 Task: Look for space in Lahti, Finland from 10th July, 2023 to 15th July, 2023 for 7 adults in price range Rs.10000 to Rs.15000. Place can be entire place or shared room with 4 bedrooms having 7 beds and 4 bathrooms. Property type can be house, flat, guest house. Amenities needed are: wifi, TV, free parkinig on premises, gym, breakfast. Booking option can be shelf check-in. Required host language is .
Action: Mouse moved to (411, 95)
Screenshot: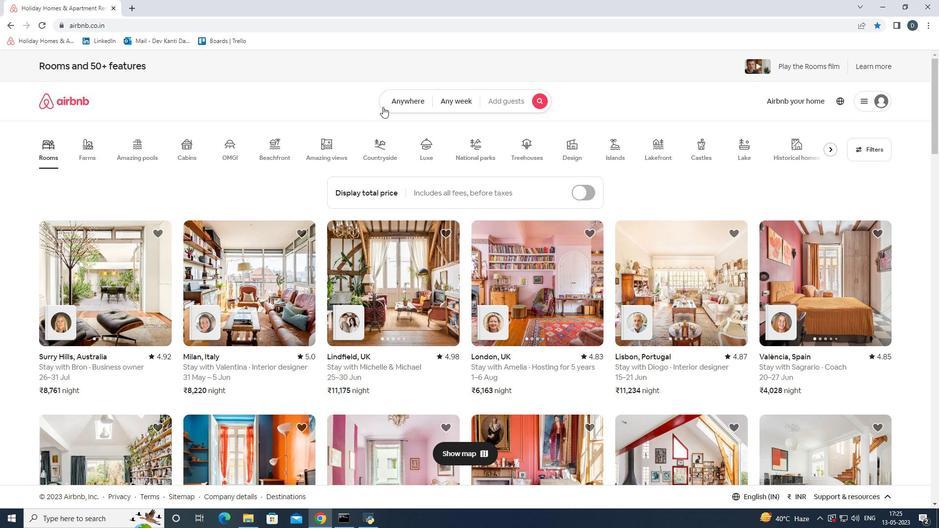 
Action: Mouse pressed left at (411, 95)
Screenshot: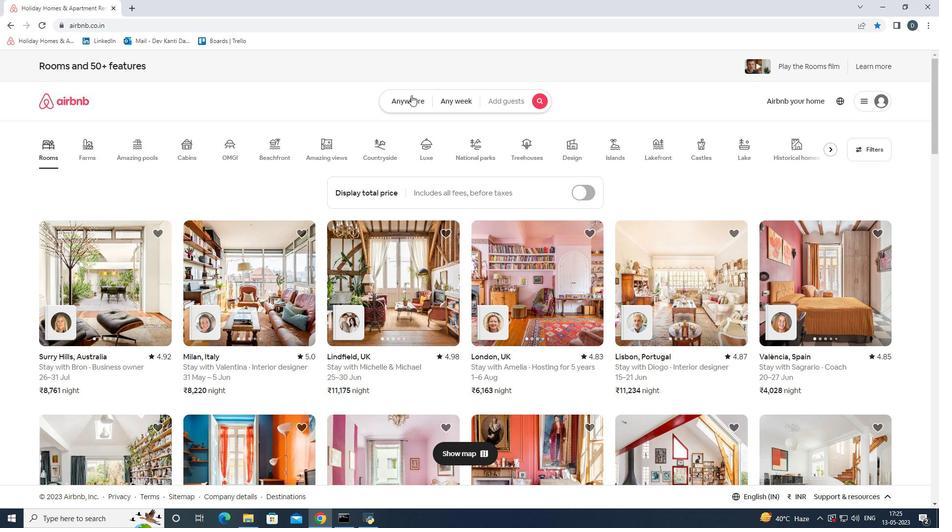 
Action: Mouse moved to (325, 138)
Screenshot: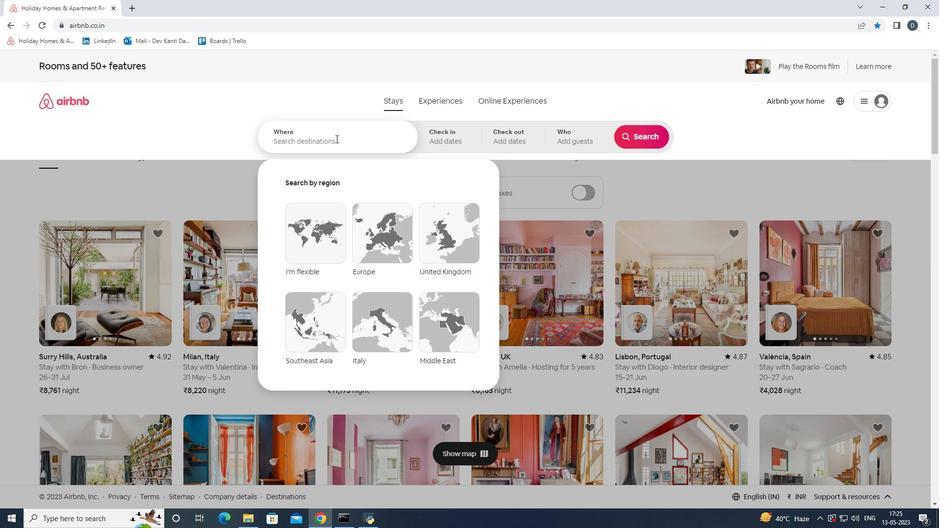 
Action: Mouse pressed left at (325, 138)
Screenshot: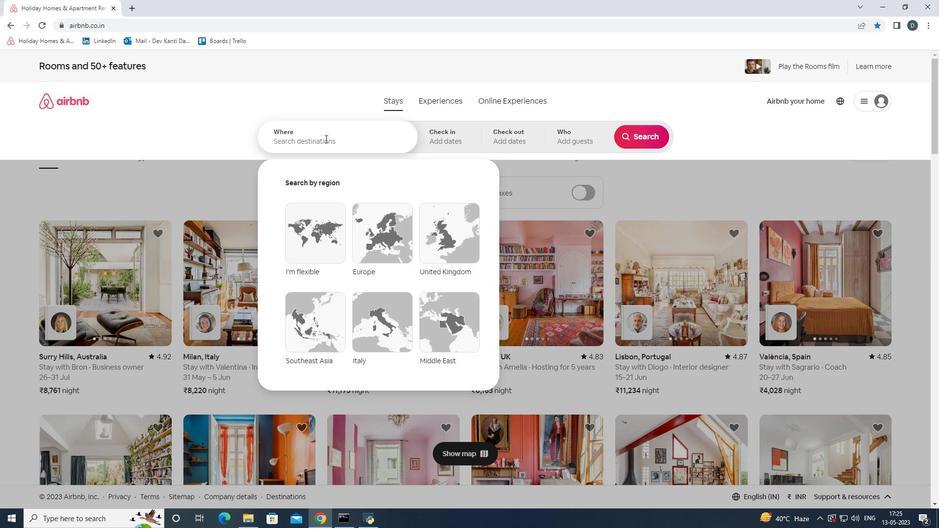 
Action: Key pressed <Key.shift><Key.shift>Lahti,<Key.shift><Key.shift><Key.shift><Key.shift><Key.shift><Key.shift><Key.shift><Key.shift><Key.shift><Key.shift><Key.shift><Key.shift><Key.shift><Key.shift><Key.shift><Key.shift><Key.shift><Key.shift><Key.shift><Key.shift><Key.shift><Key.shift><Key.shift><Key.shift><Key.shift><Key.shift><Key.shift><Key.shift><Key.shift><Key.shift><Key.shift><Key.shift><Key.shift><Key.shift><Key.shift><Key.shift><Key.shift><Key.shift><Key.shift><Key.shift><Key.shift><Key.shift><Key.shift>Fin
Screenshot: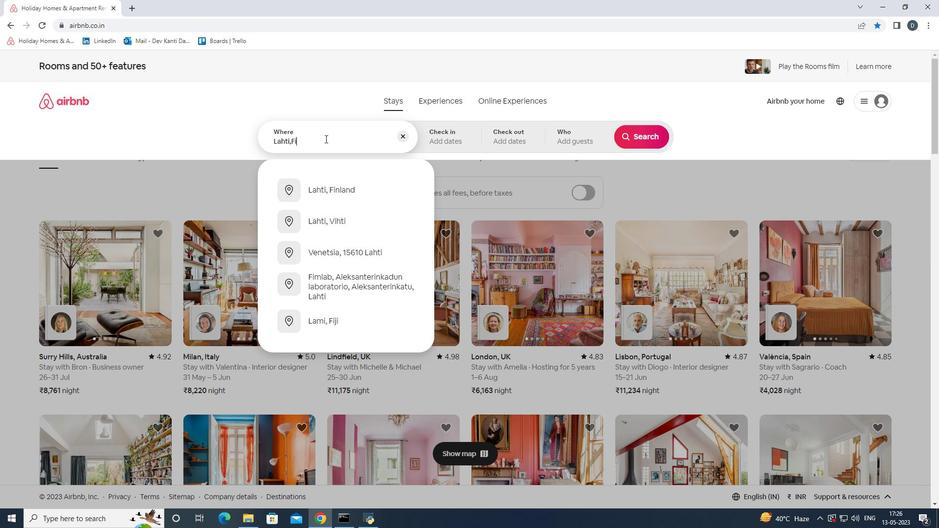 
Action: Mouse moved to (359, 197)
Screenshot: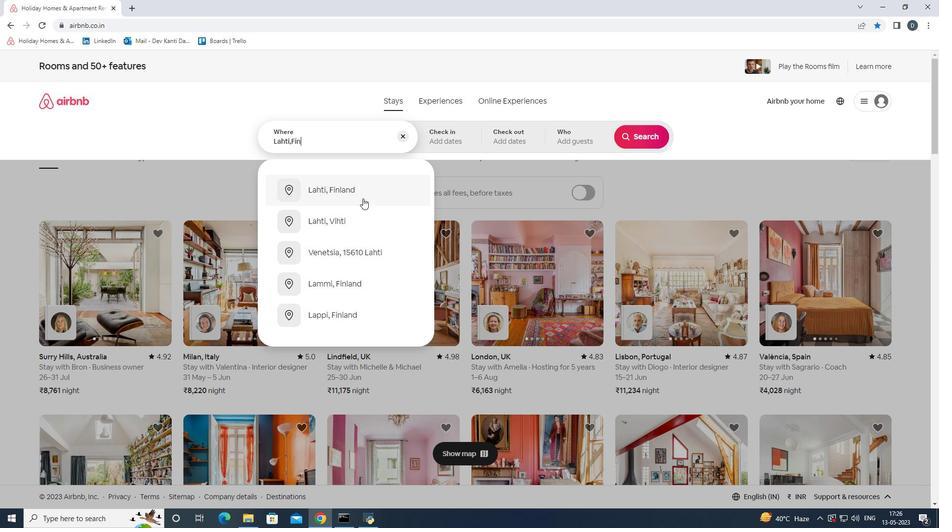 
Action: Mouse pressed left at (359, 197)
Screenshot: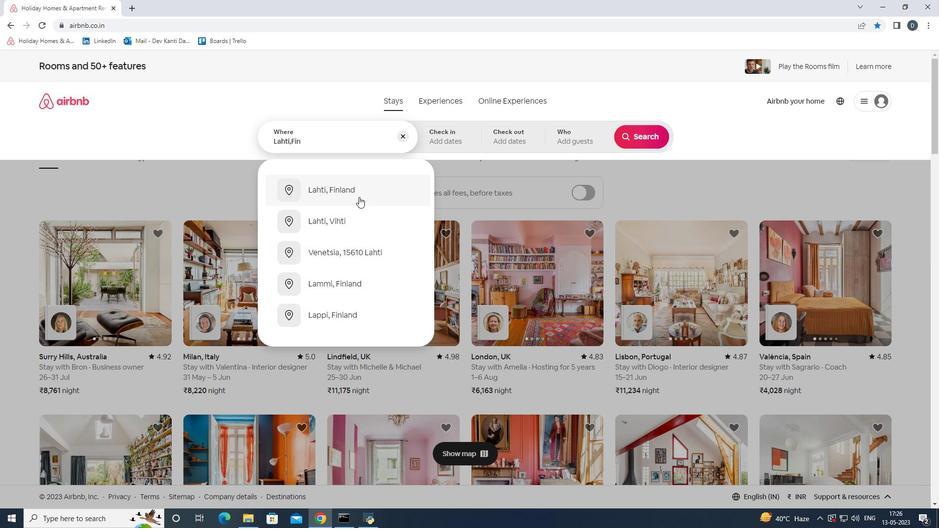 
Action: Mouse moved to (634, 217)
Screenshot: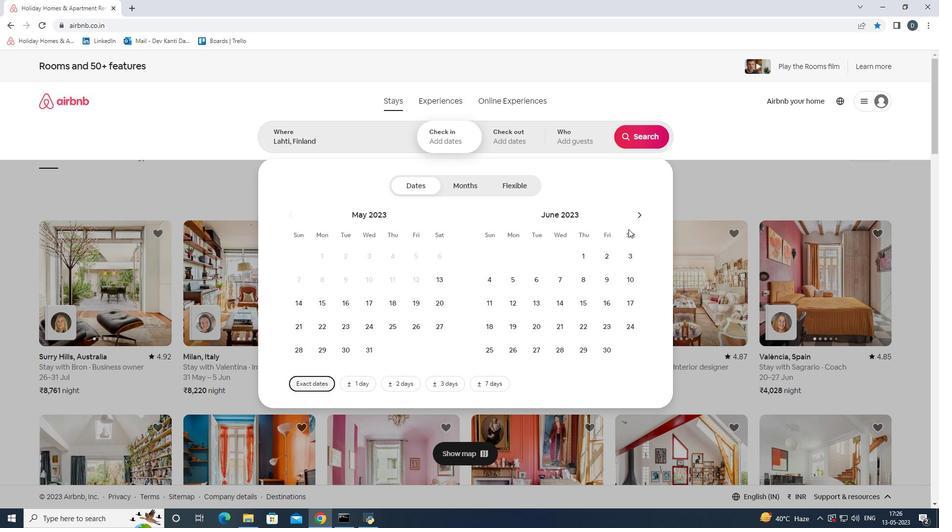 
Action: Mouse pressed left at (634, 217)
Screenshot: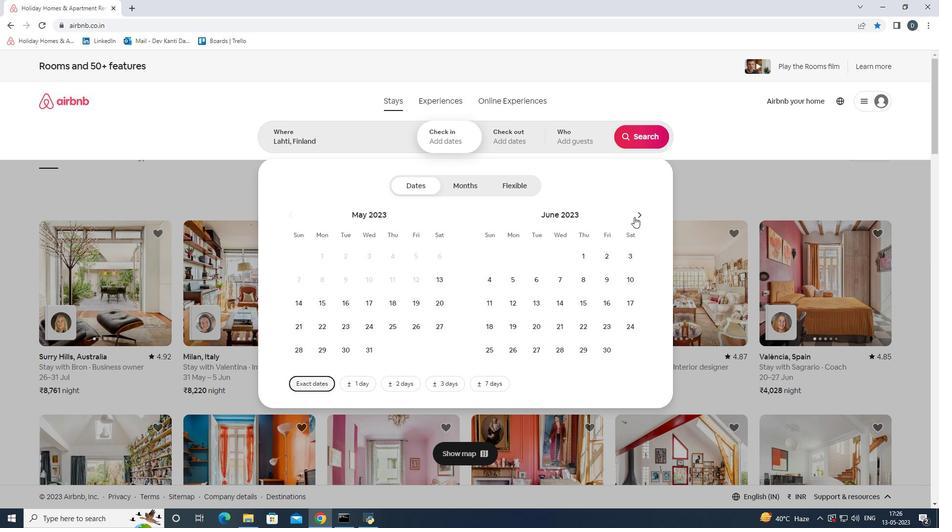 
Action: Mouse moved to (515, 300)
Screenshot: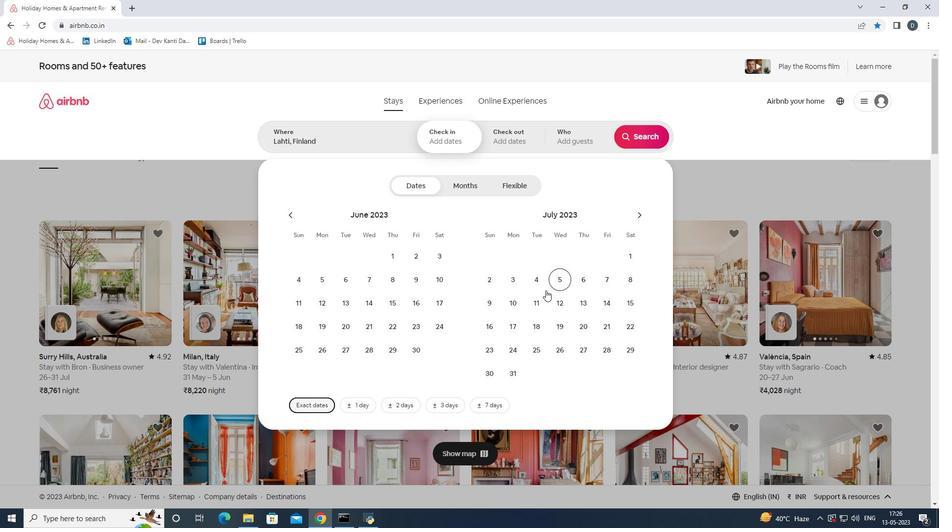 
Action: Mouse pressed left at (515, 300)
Screenshot: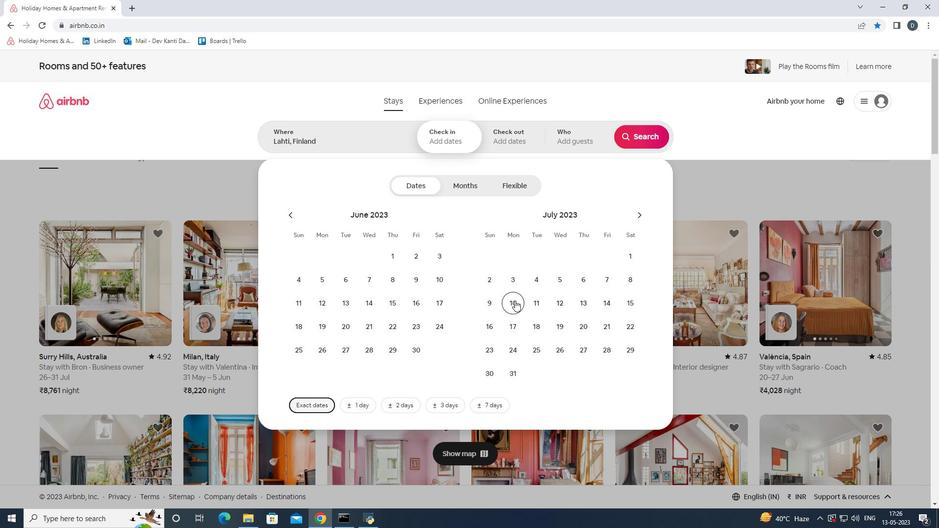 
Action: Mouse moved to (634, 301)
Screenshot: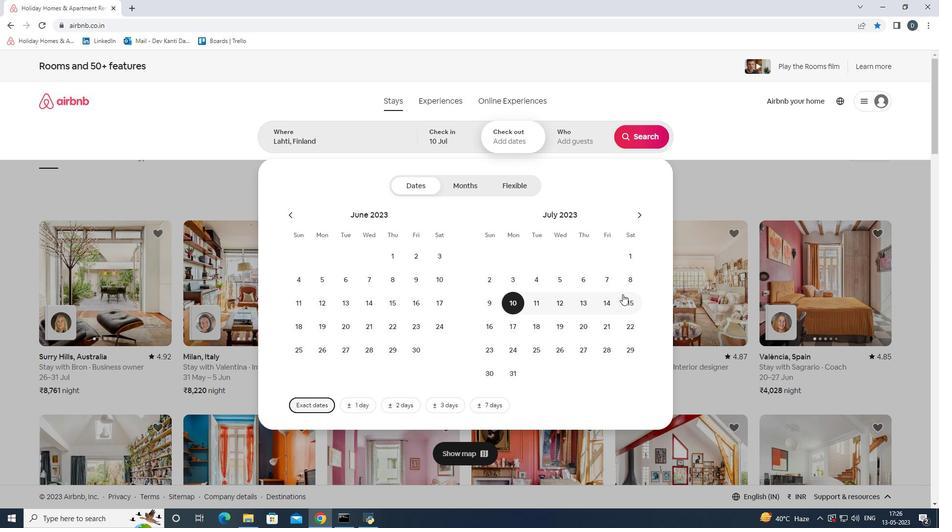 
Action: Mouse pressed left at (634, 301)
Screenshot: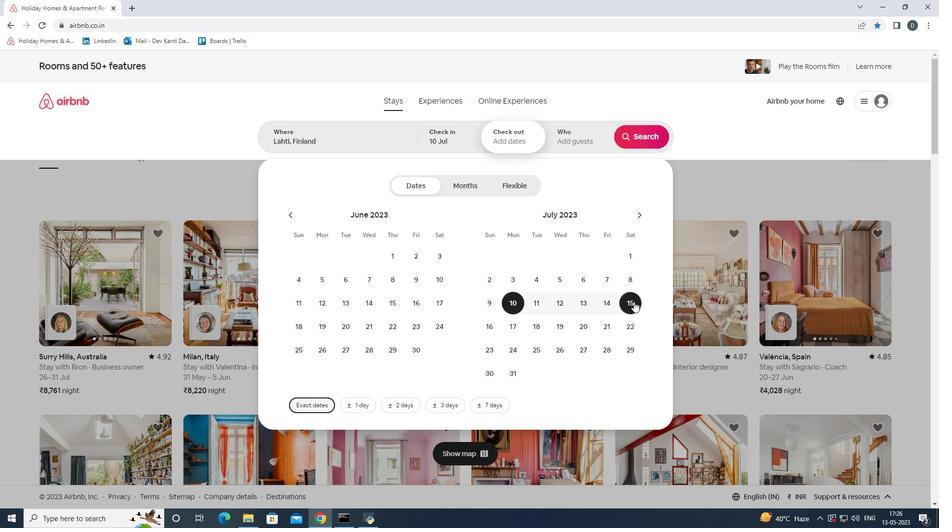 
Action: Mouse moved to (582, 141)
Screenshot: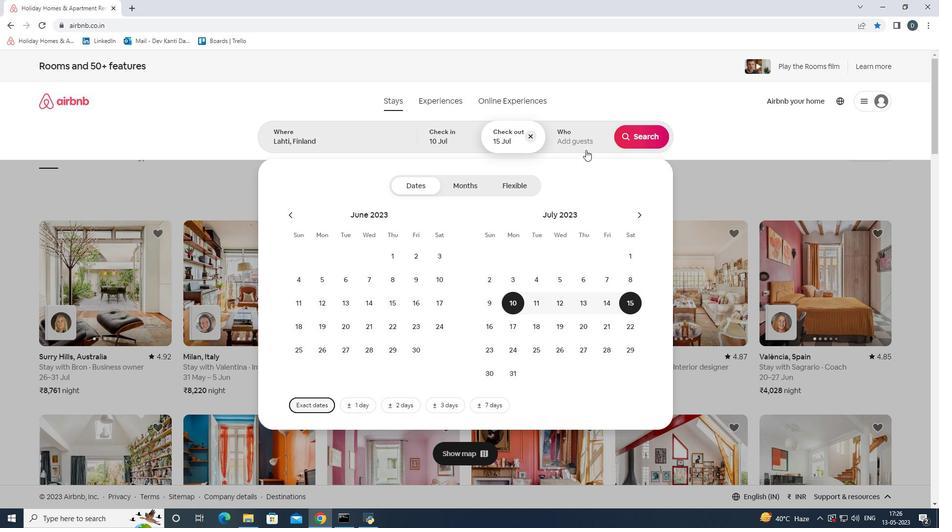 
Action: Mouse pressed left at (582, 141)
Screenshot: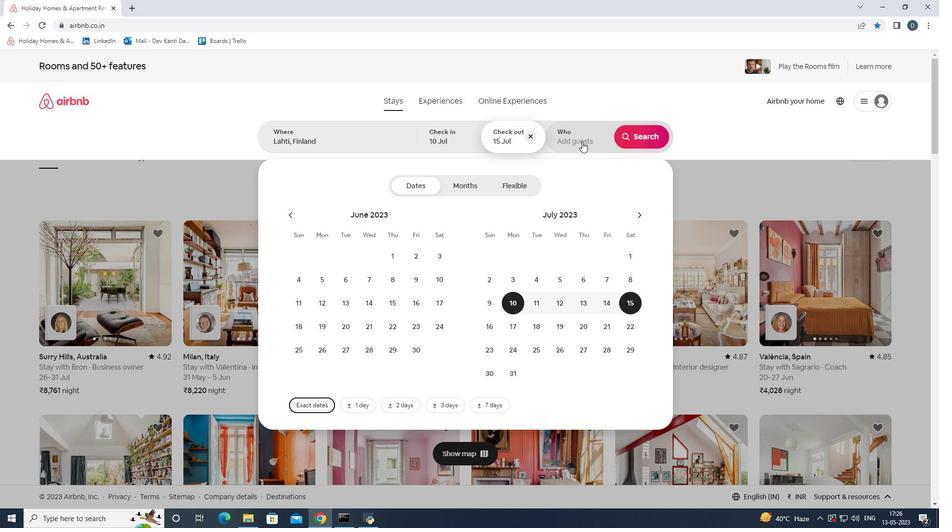 
Action: Mouse moved to (648, 191)
Screenshot: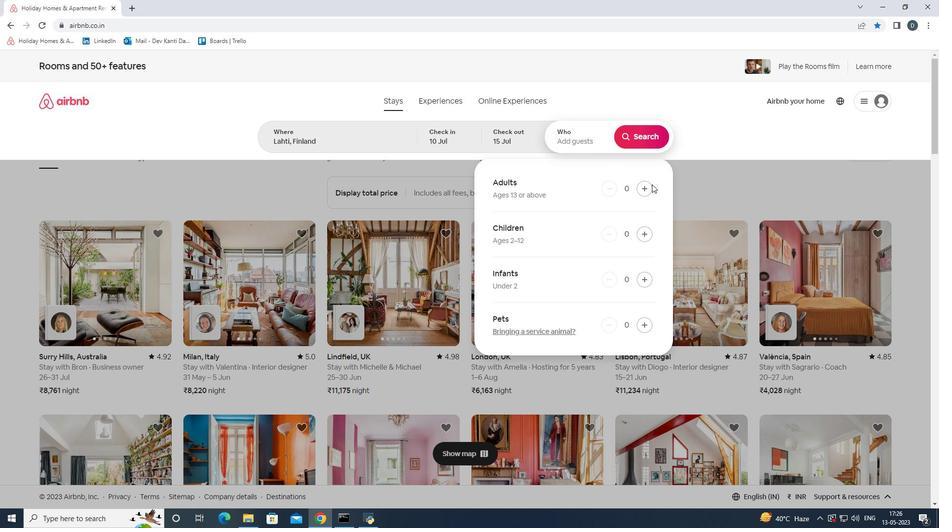 
Action: Mouse pressed left at (648, 191)
Screenshot: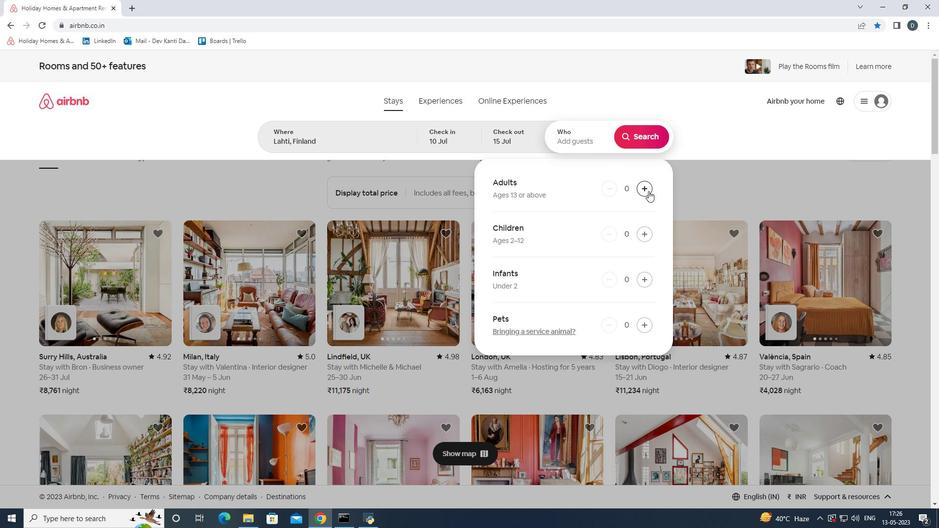
Action: Mouse pressed left at (648, 191)
Screenshot: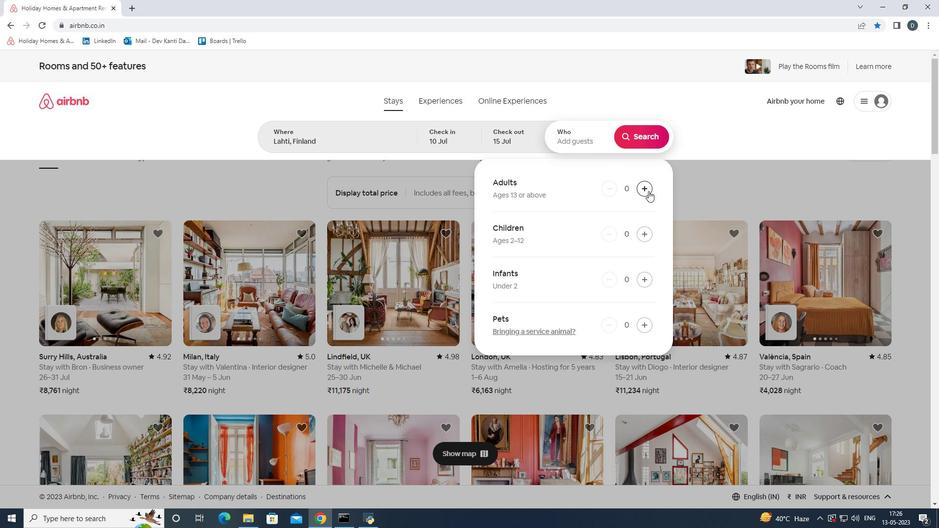 
Action: Mouse pressed left at (648, 191)
Screenshot: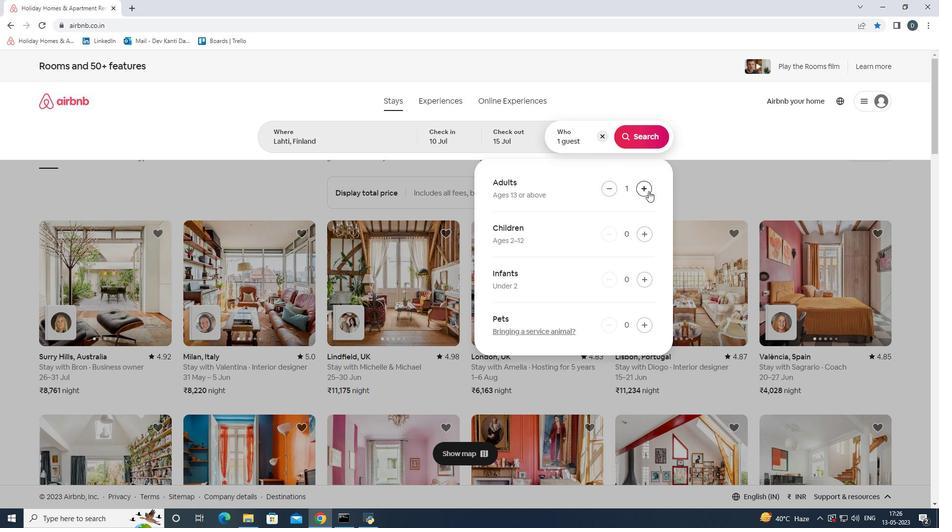 
Action: Mouse pressed left at (648, 191)
Screenshot: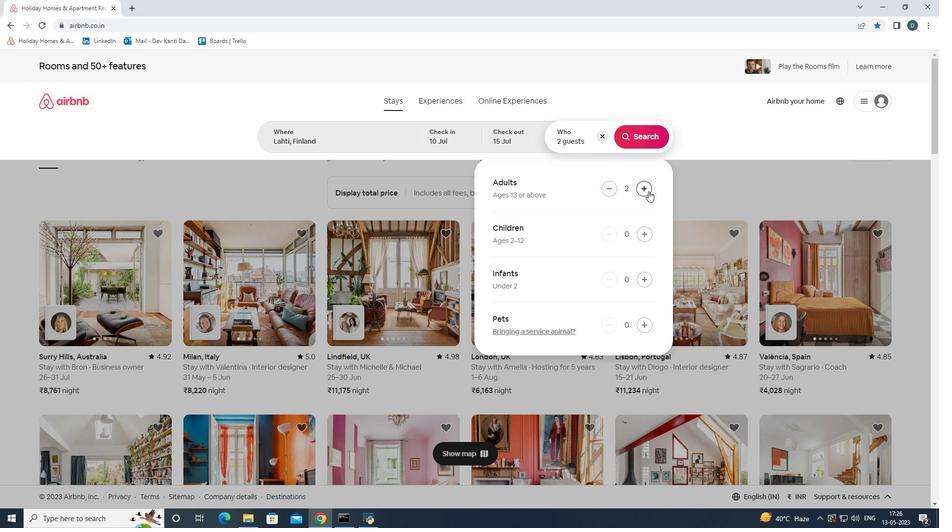 
Action: Mouse pressed left at (648, 191)
Screenshot: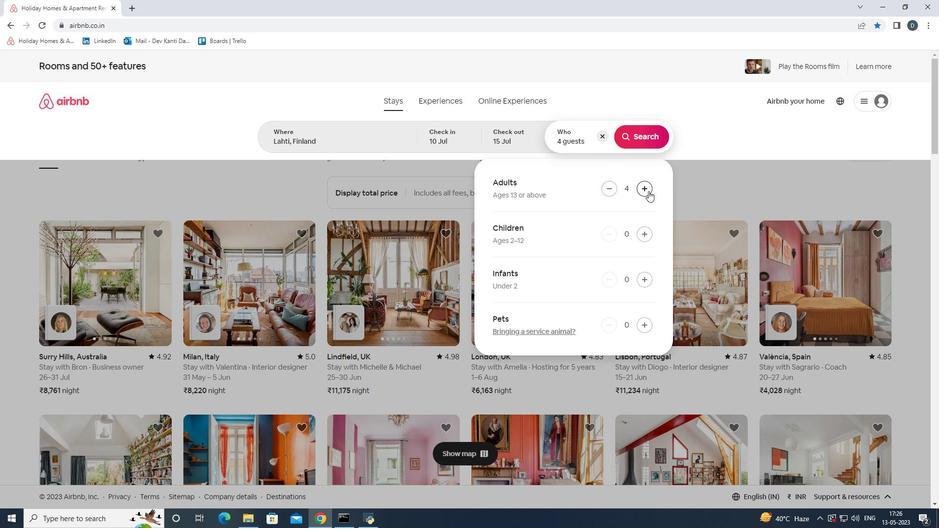 
Action: Mouse pressed left at (648, 191)
Screenshot: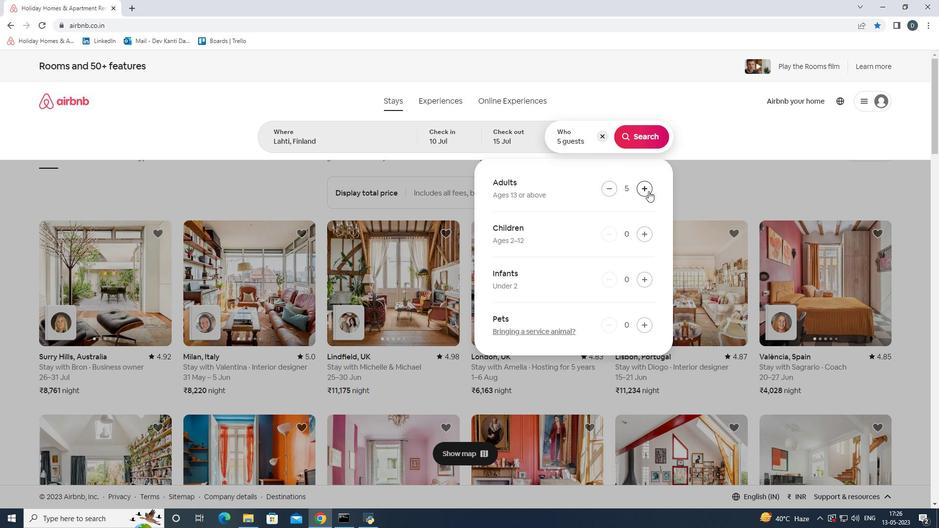 
Action: Mouse pressed left at (648, 191)
Screenshot: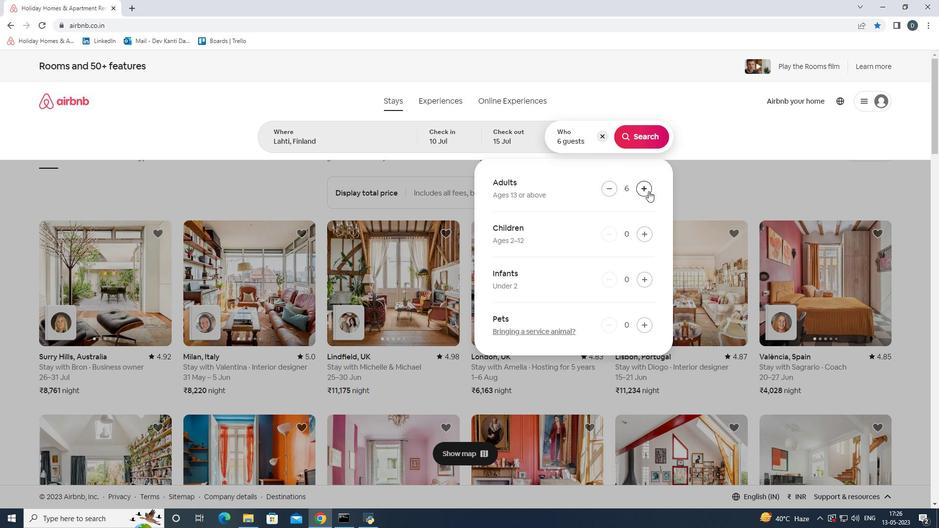 
Action: Mouse moved to (637, 137)
Screenshot: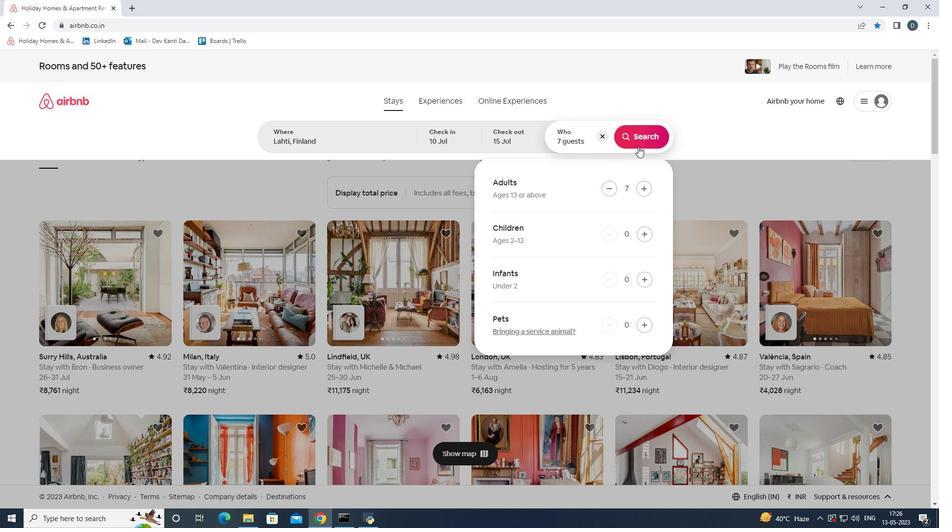 
Action: Mouse pressed left at (637, 137)
Screenshot: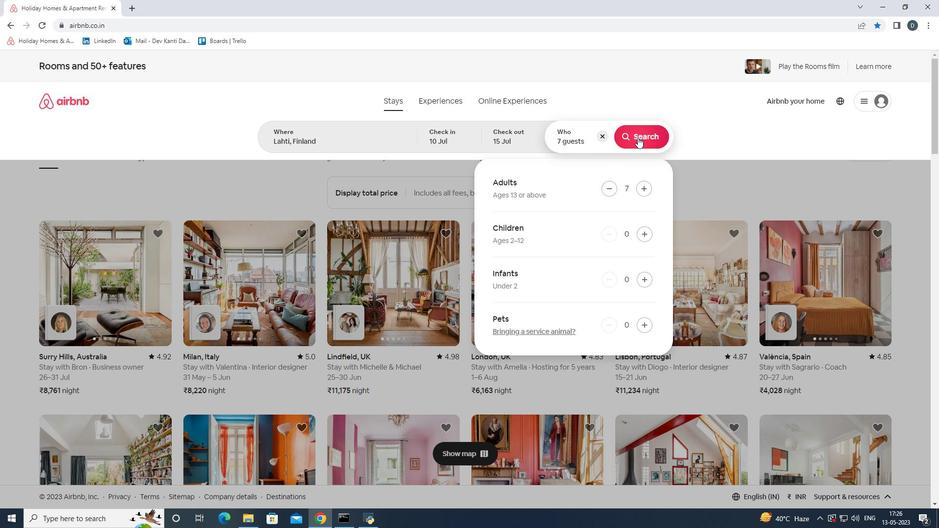 
Action: Mouse moved to (884, 112)
Screenshot: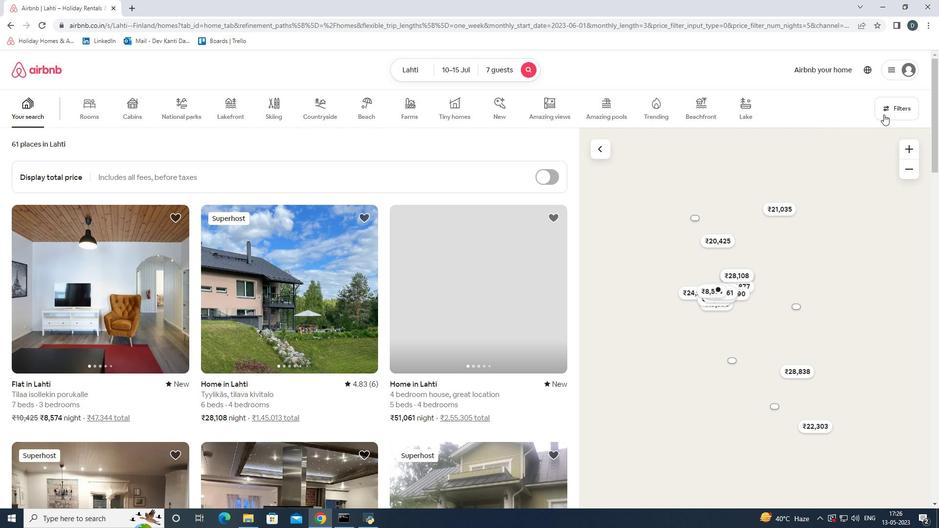
Action: Mouse pressed left at (884, 112)
Screenshot: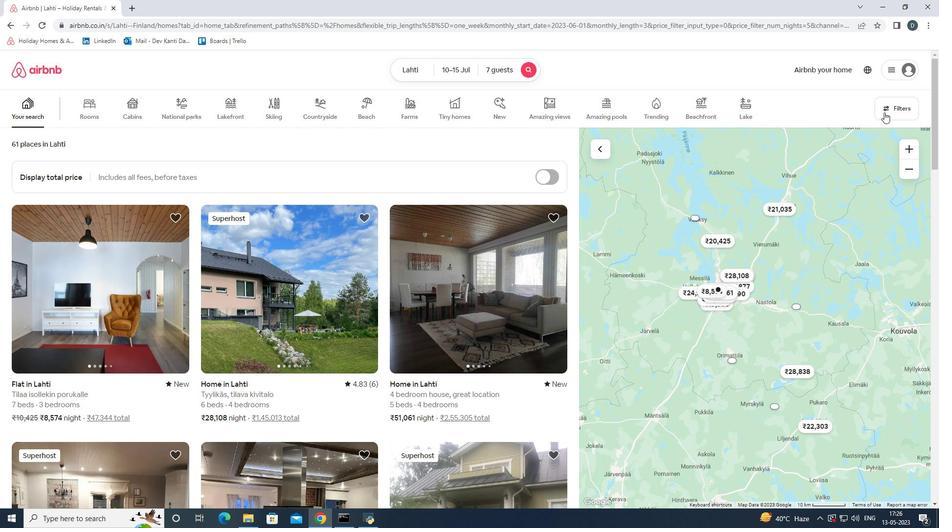 
Action: Mouse moved to (342, 235)
Screenshot: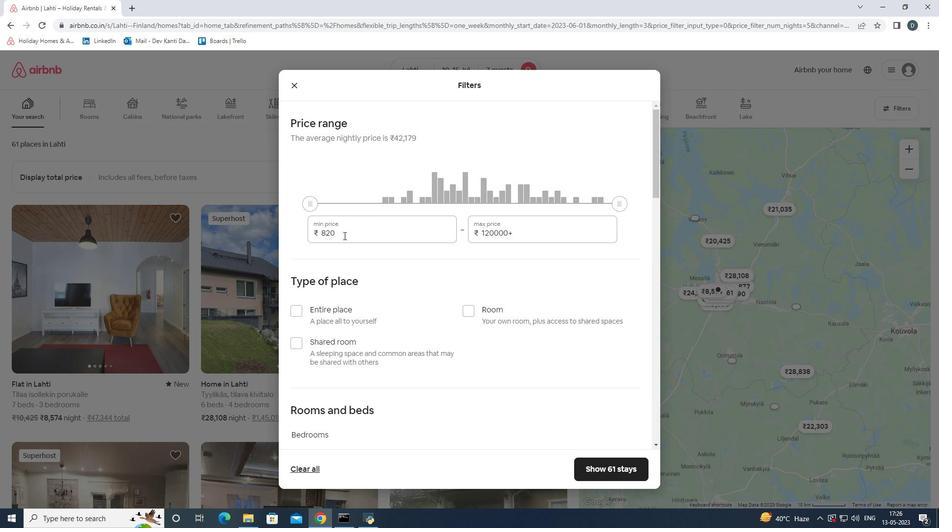
Action: Mouse pressed left at (342, 235)
Screenshot: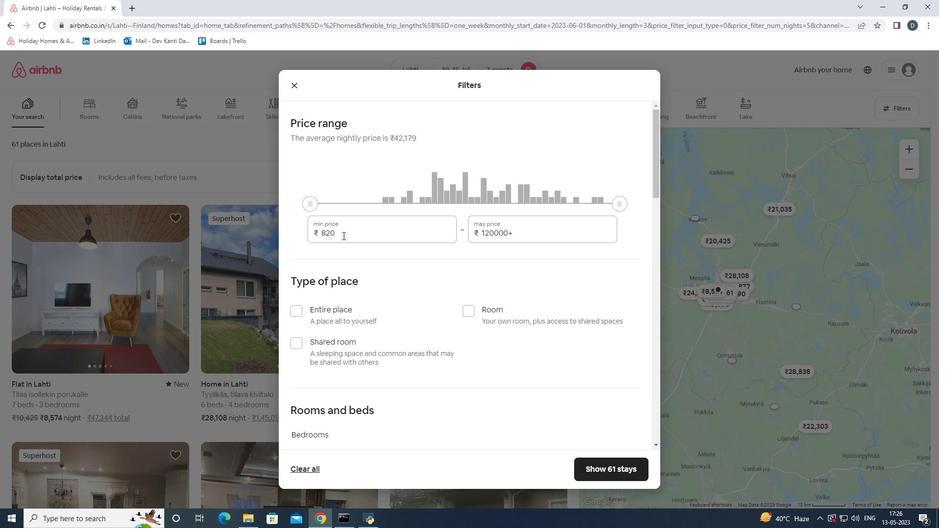 
Action: Mouse moved to (301, 231)
Screenshot: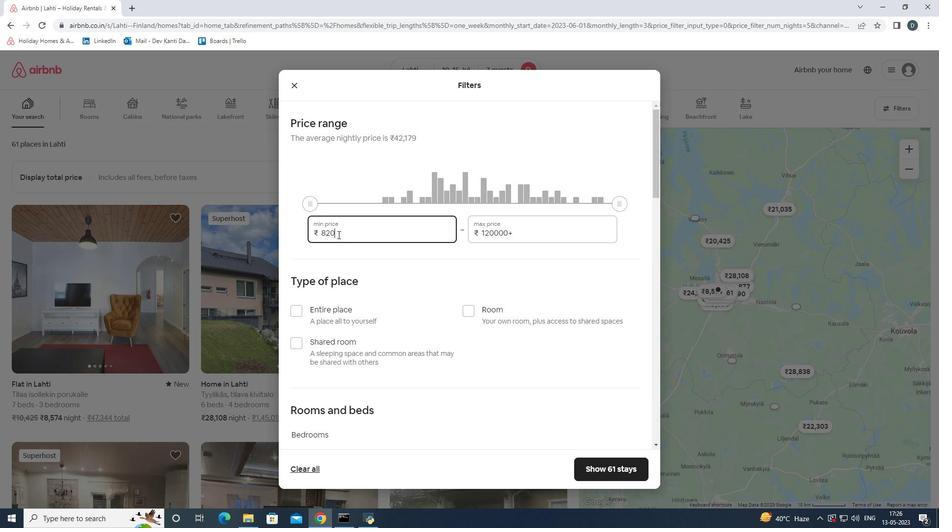 
Action: Key pressed 10000
Screenshot: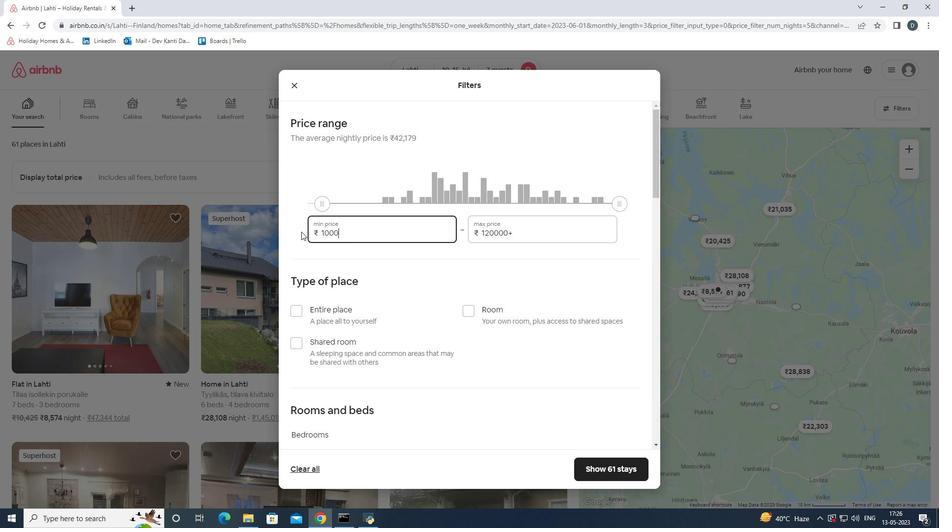 
Action: Mouse moved to (519, 235)
Screenshot: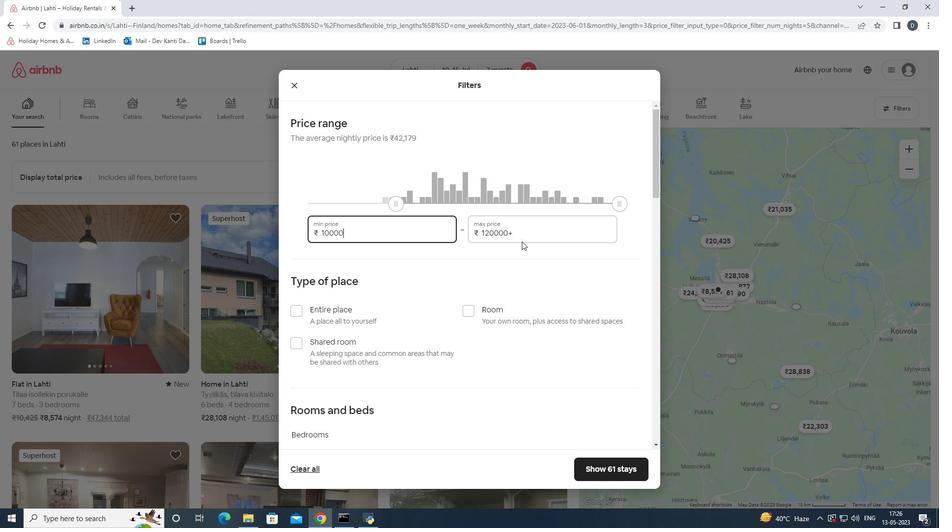 
Action: Mouse pressed left at (519, 235)
Screenshot: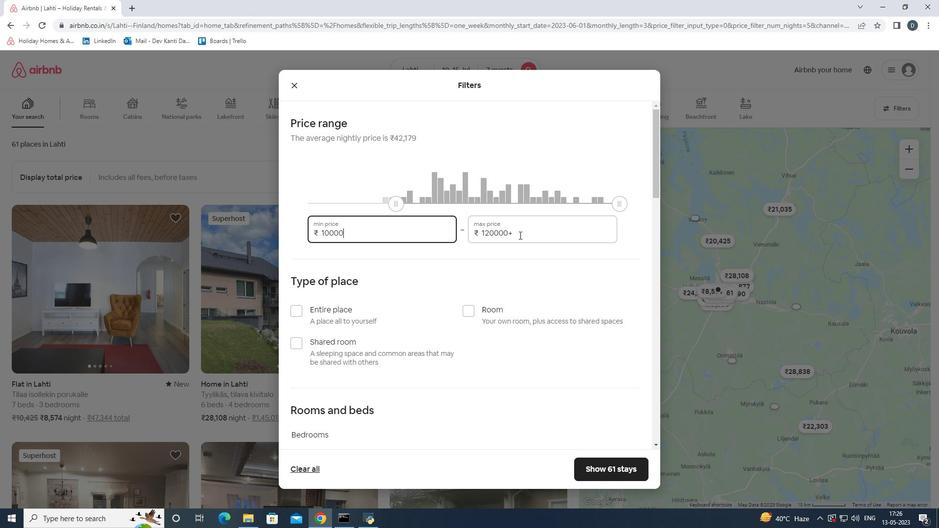 
Action: Mouse moved to (442, 231)
Screenshot: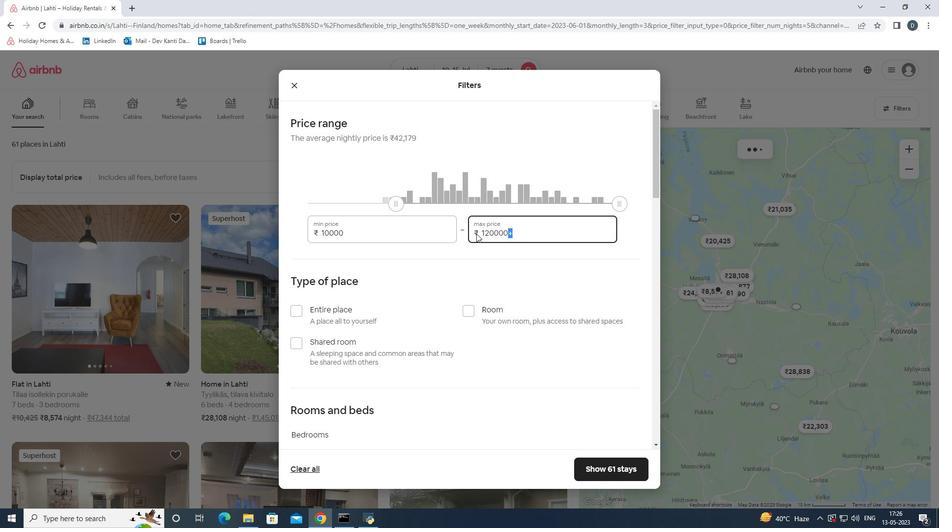 
Action: Key pressed 15000
Screenshot: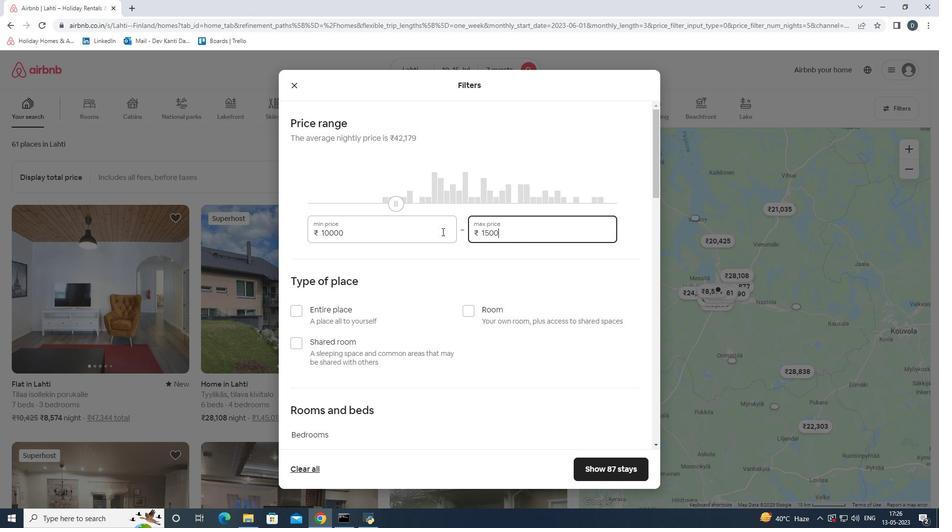 
Action: Mouse scrolled (442, 231) with delta (0, 0)
Screenshot: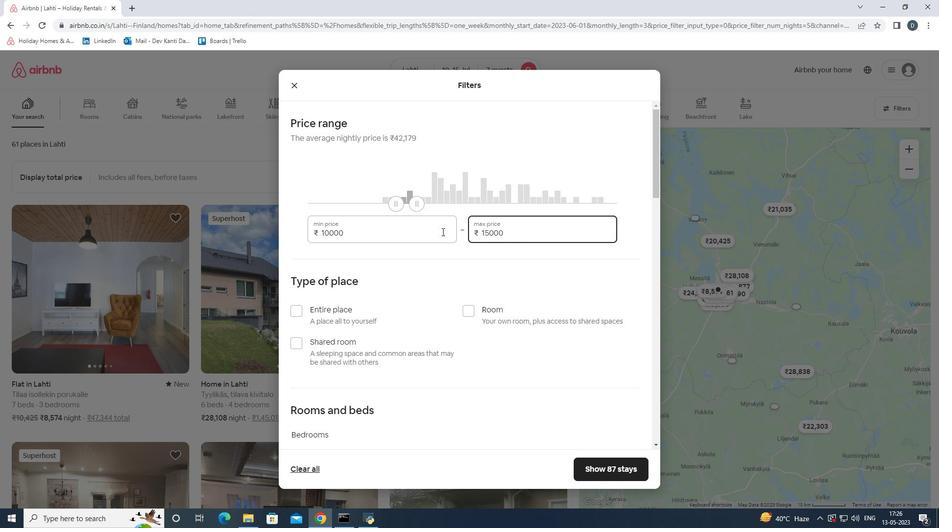 
Action: Mouse scrolled (442, 231) with delta (0, 0)
Screenshot: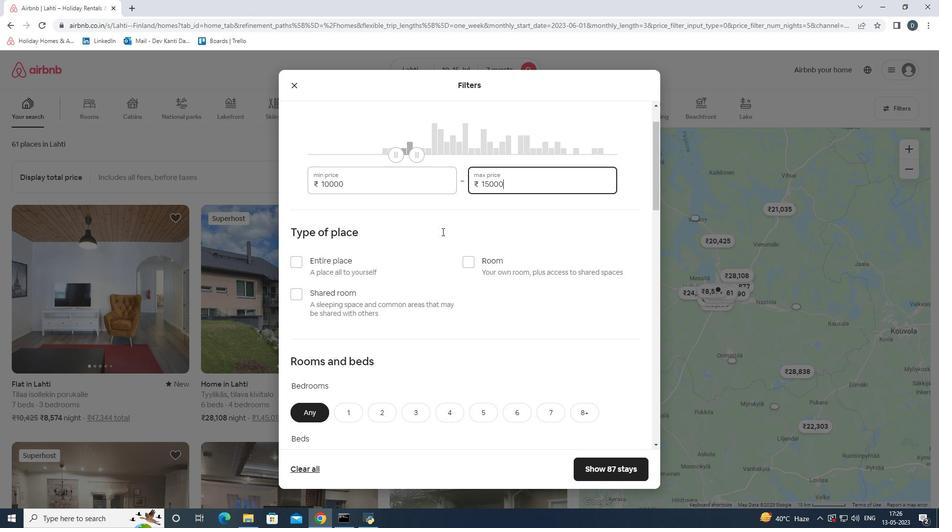
Action: Mouse moved to (295, 212)
Screenshot: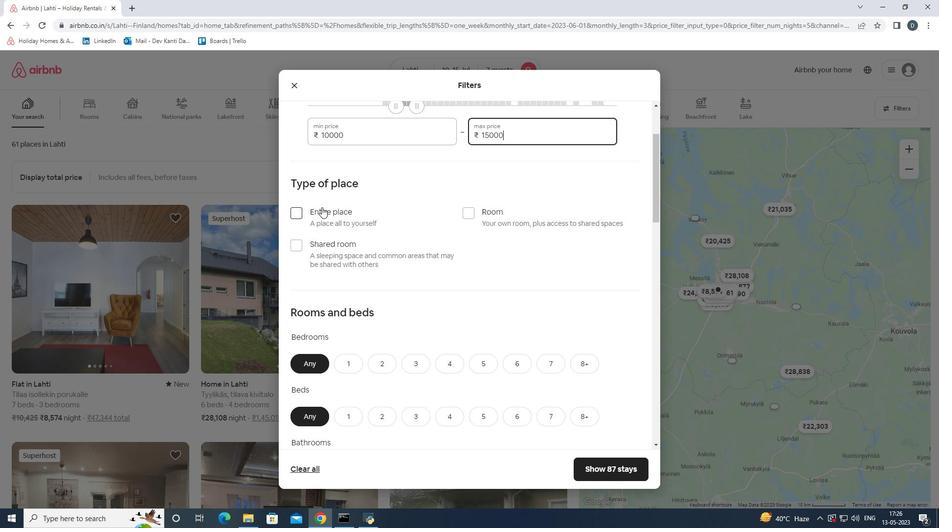 
Action: Mouse pressed left at (295, 212)
Screenshot: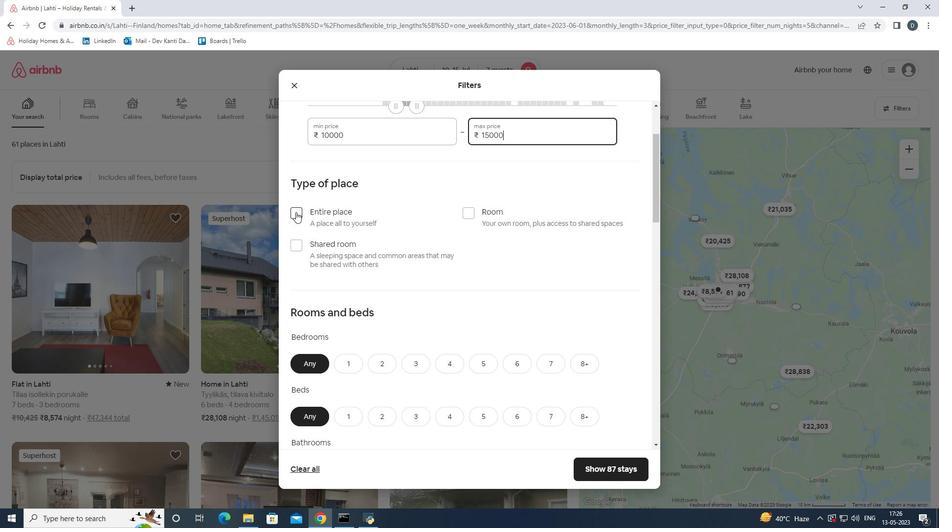 
Action: Mouse moved to (402, 218)
Screenshot: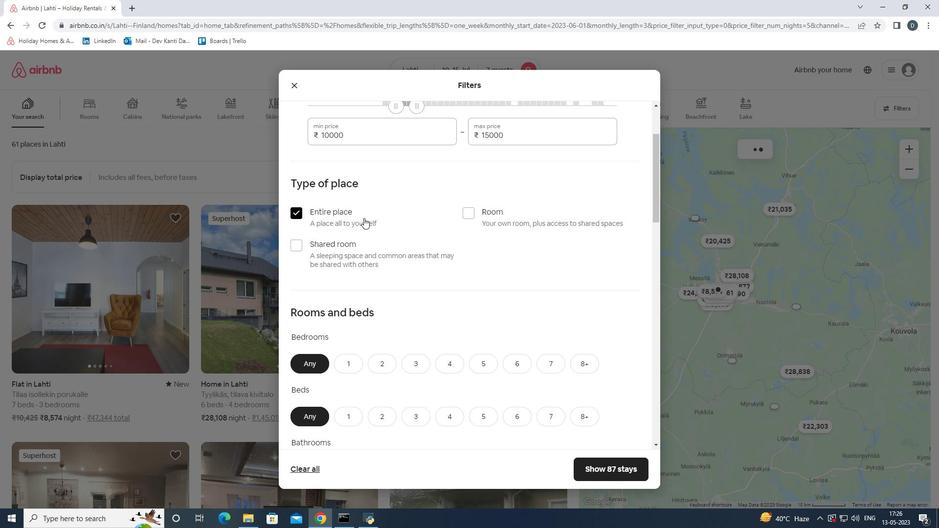 
Action: Mouse scrolled (402, 218) with delta (0, 0)
Screenshot: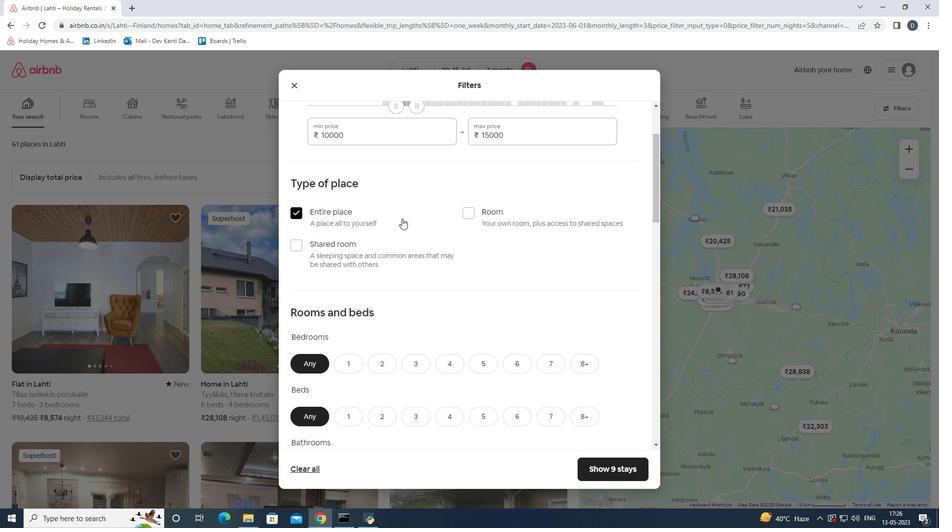 
Action: Mouse scrolled (402, 218) with delta (0, 0)
Screenshot: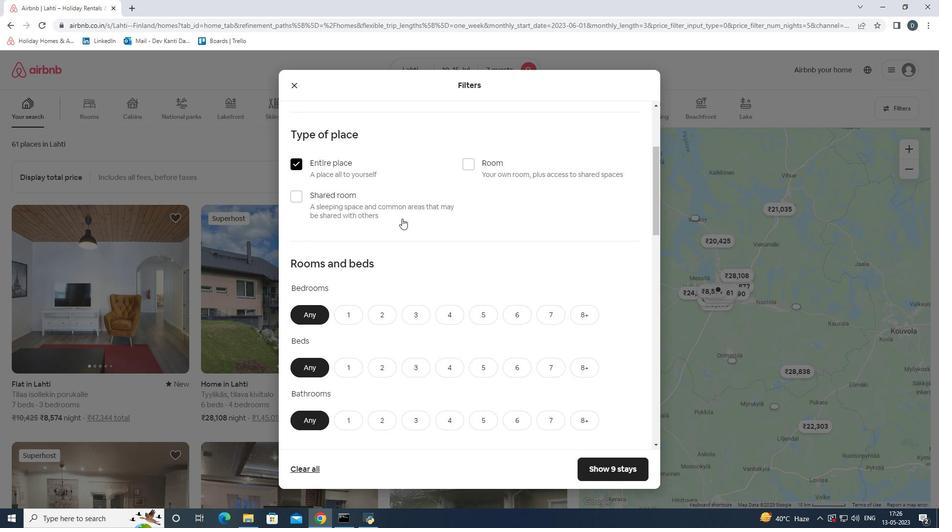 
Action: Mouse scrolled (402, 218) with delta (0, 0)
Screenshot: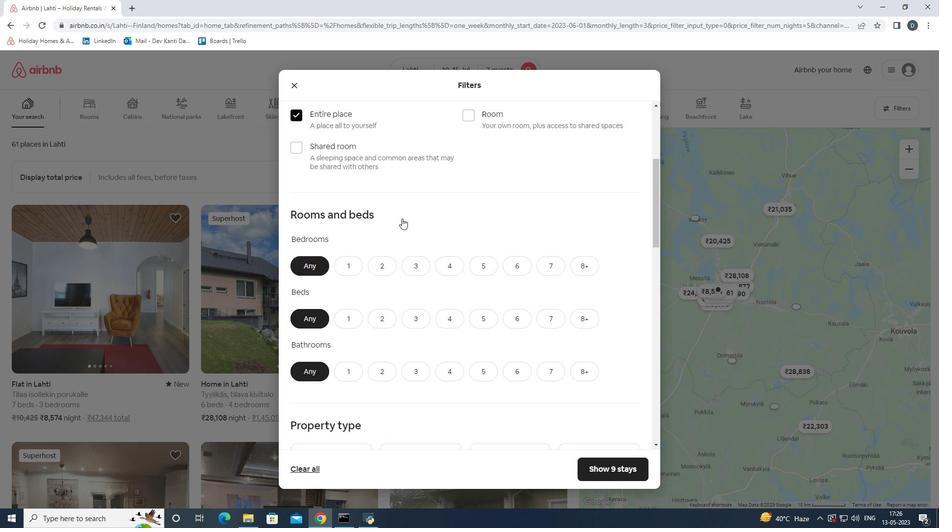 
Action: Mouse moved to (450, 213)
Screenshot: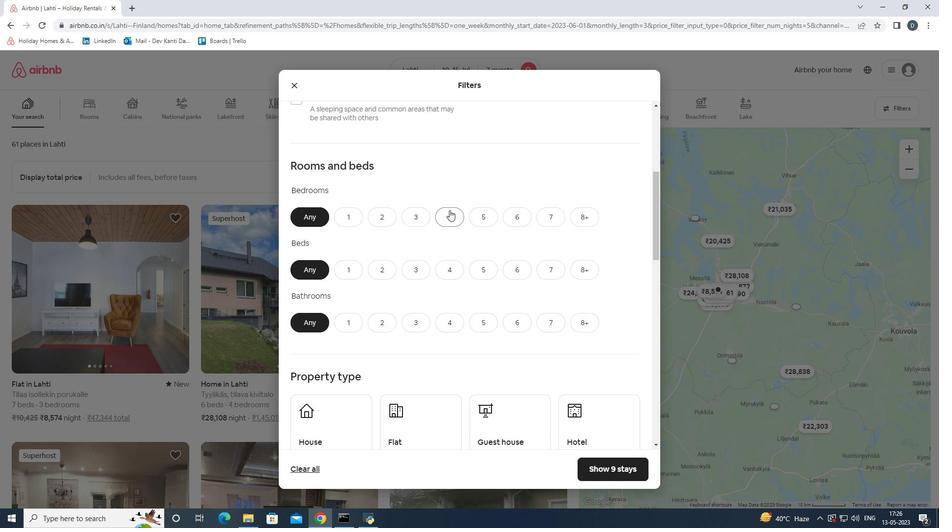 
Action: Mouse pressed left at (450, 213)
Screenshot: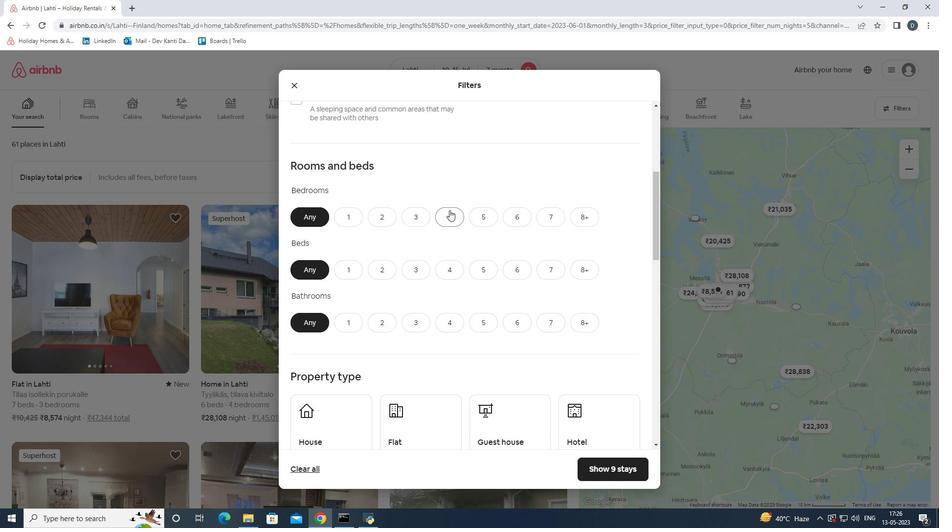 
Action: Mouse moved to (545, 270)
Screenshot: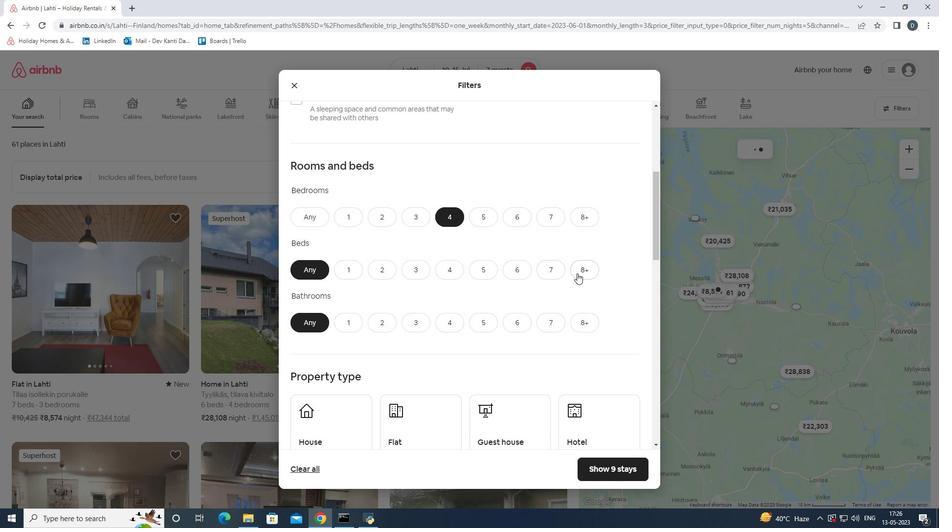 
Action: Mouse pressed left at (545, 270)
Screenshot: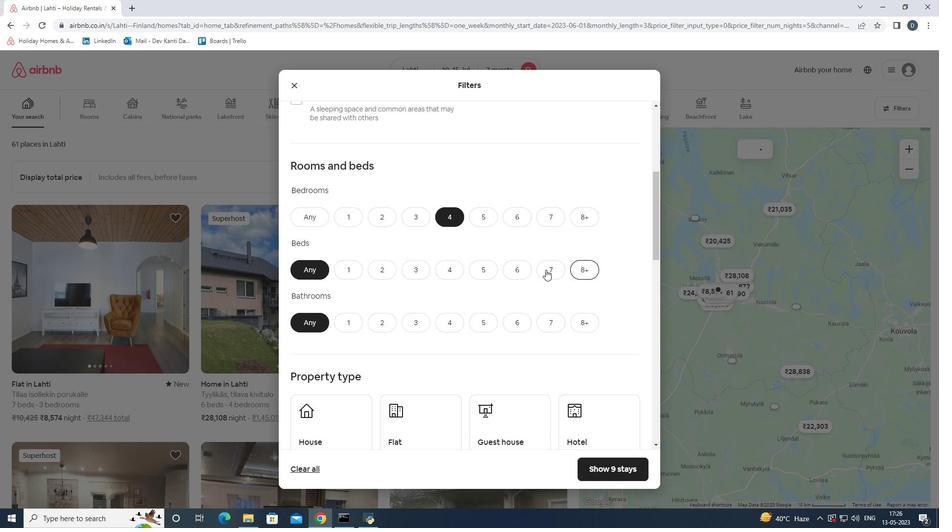 
Action: Mouse moved to (451, 325)
Screenshot: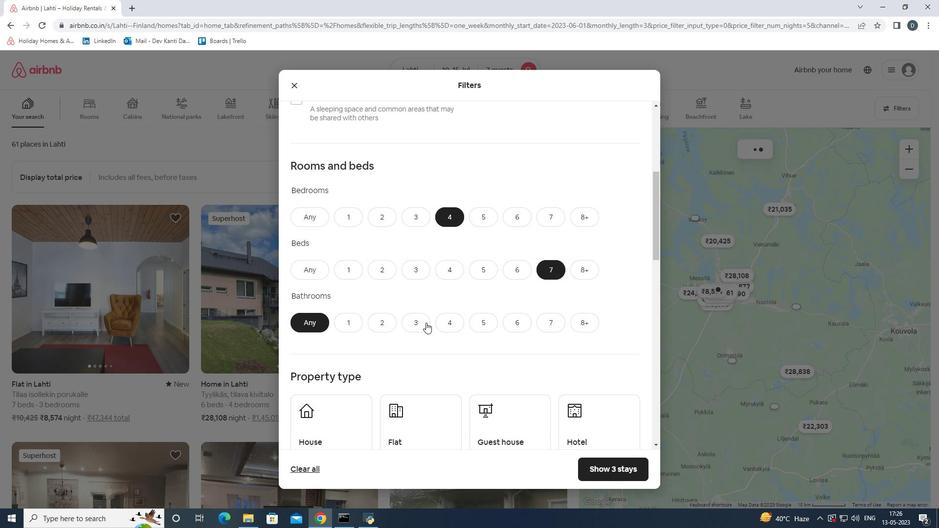 
Action: Mouse pressed left at (451, 325)
Screenshot: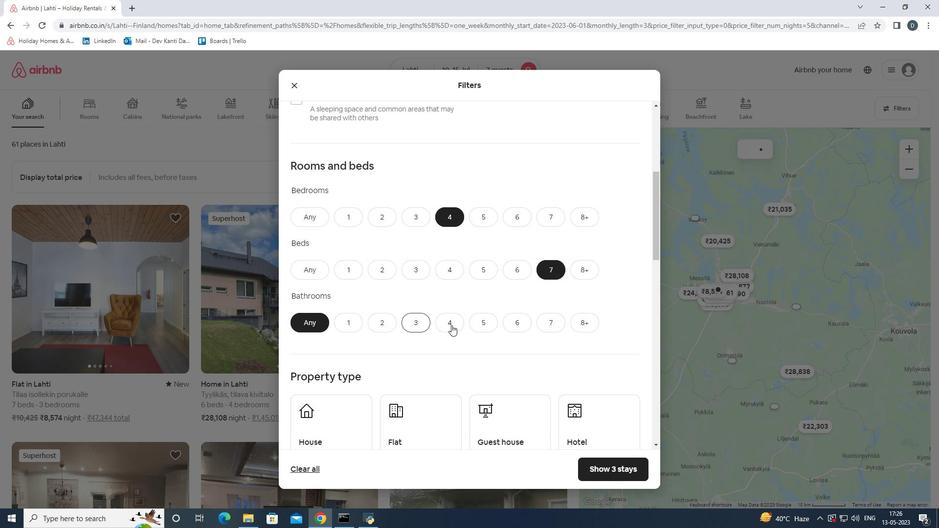 
Action: Mouse scrolled (451, 324) with delta (0, 0)
Screenshot: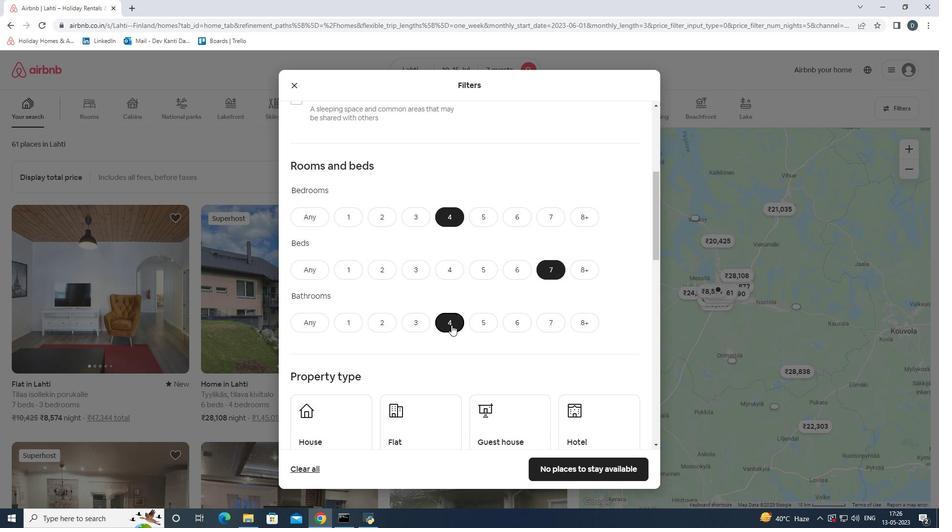 
Action: Mouse scrolled (451, 324) with delta (0, 0)
Screenshot: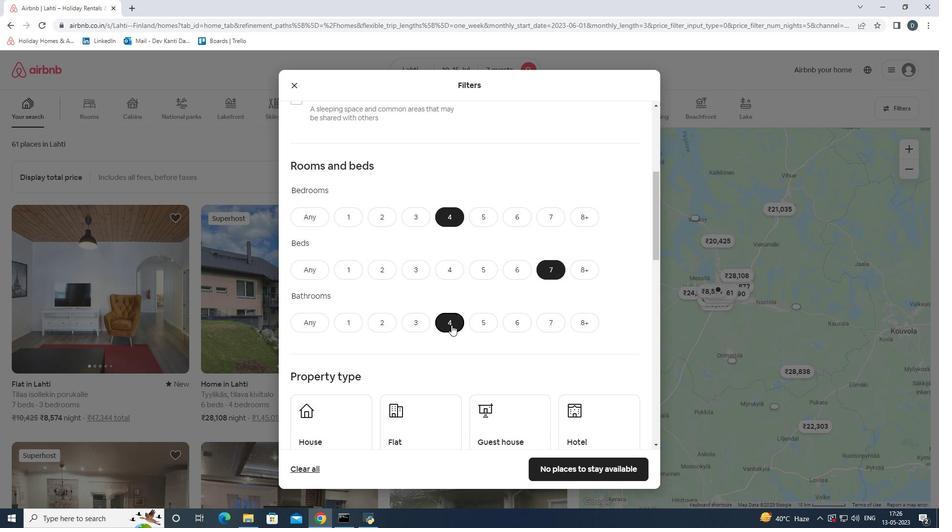 
Action: Mouse scrolled (451, 324) with delta (0, 0)
Screenshot: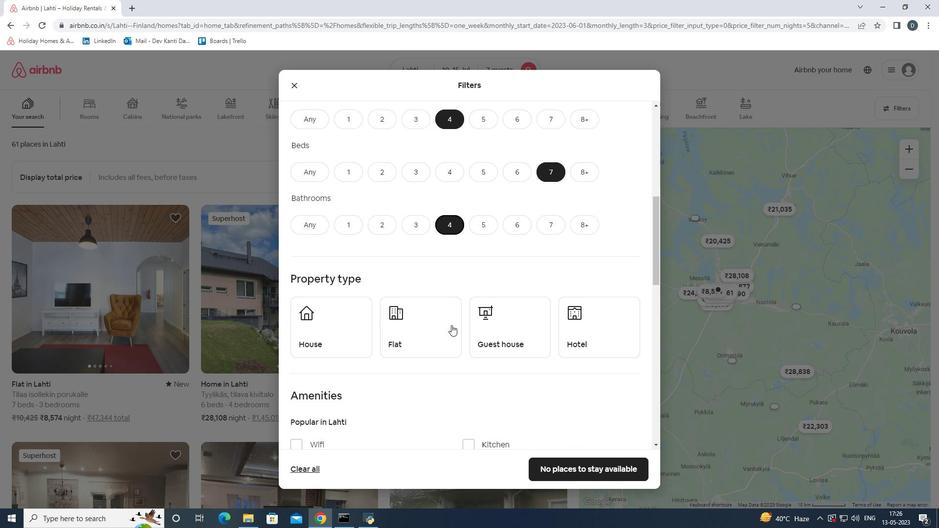 
Action: Mouse scrolled (451, 324) with delta (0, 0)
Screenshot: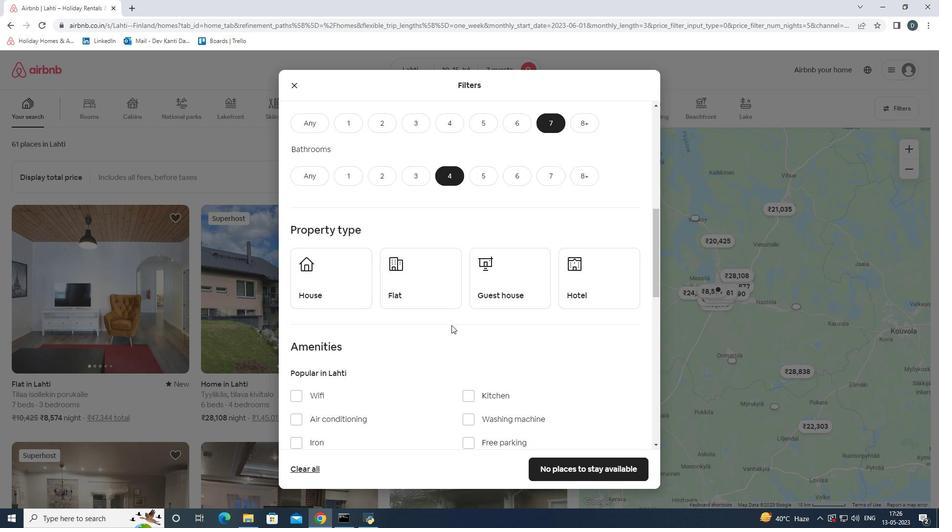 
Action: Mouse moved to (345, 232)
Screenshot: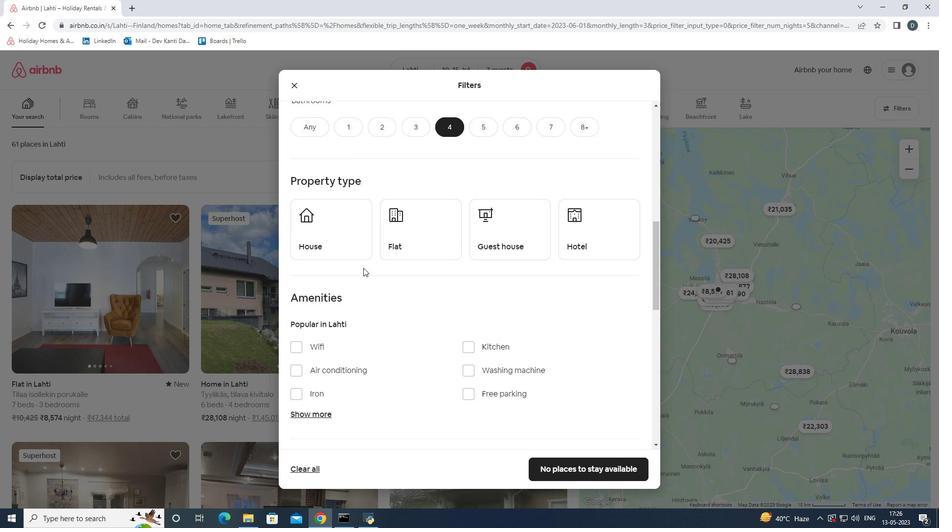 
Action: Mouse pressed left at (345, 232)
Screenshot: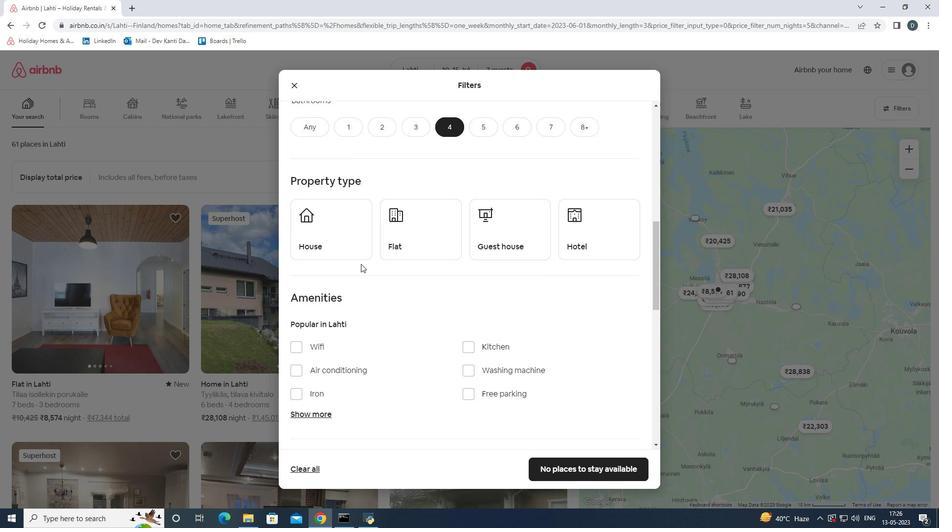 
Action: Mouse moved to (411, 233)
Screenshot: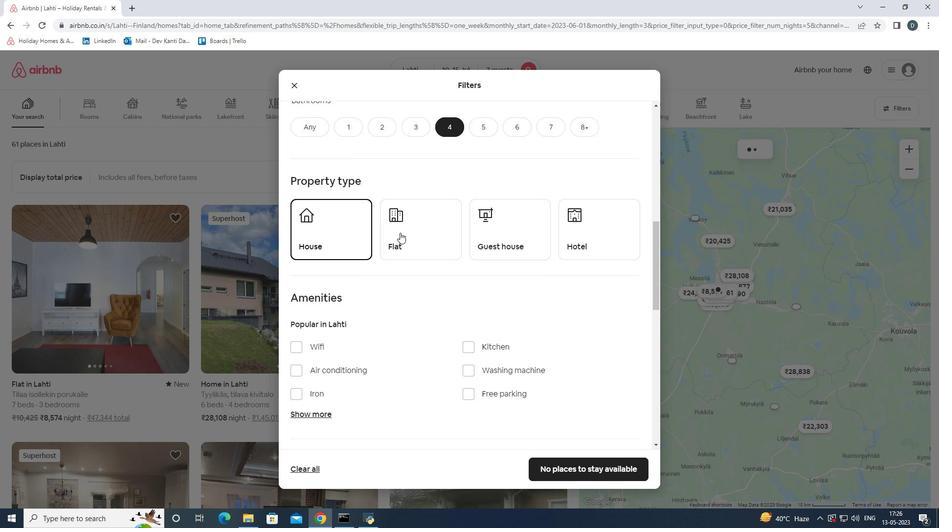 
Action: Mouse pressed left at (411, 233)
Screenshot: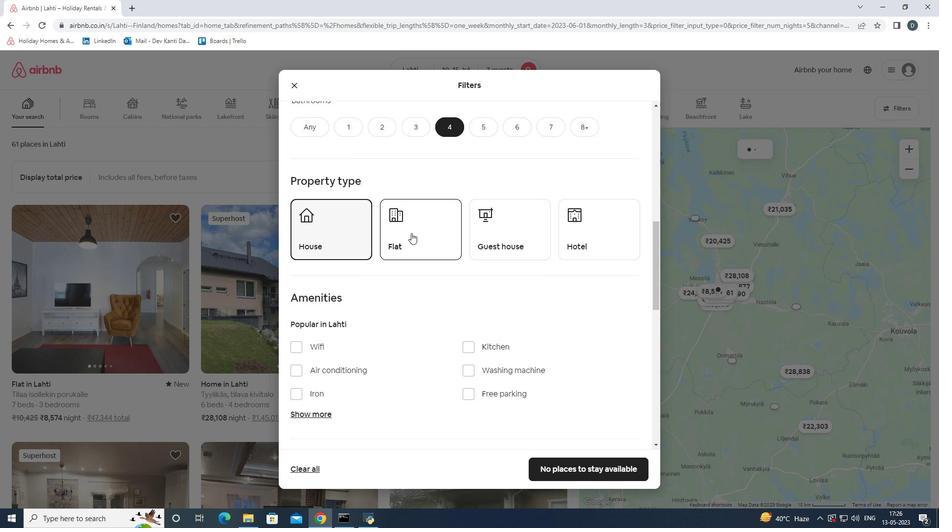 
Action: Mouse moved to (490, 233)
Screenshot: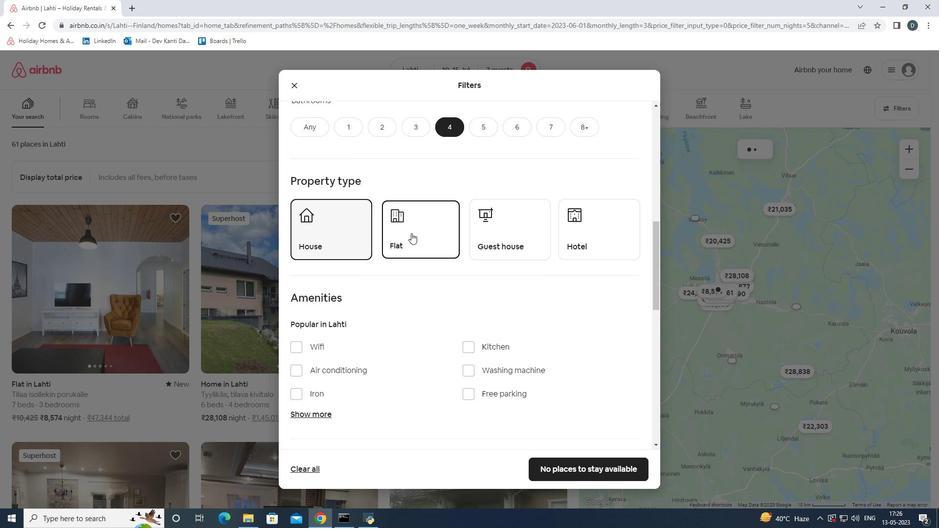 
Action: Mouse pressed left at (490, 233)
Screenshot: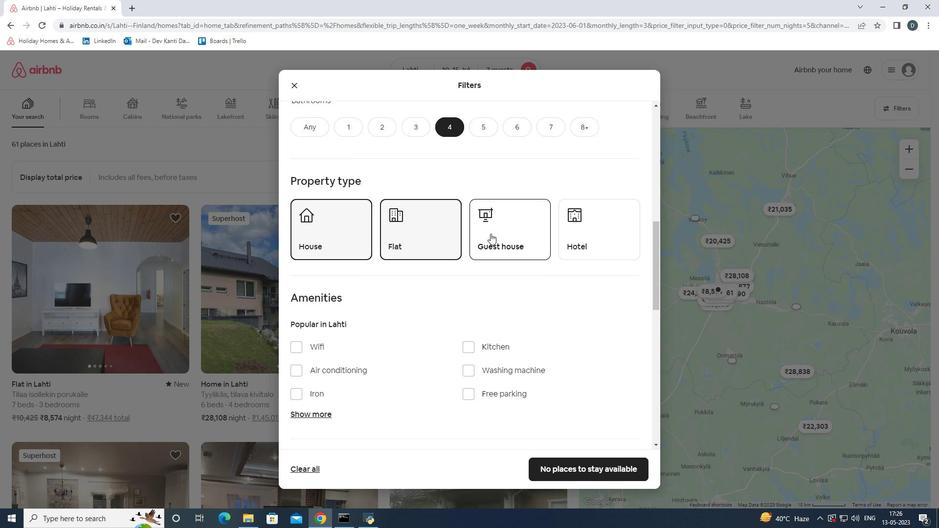 
Action: Mouse scrolled (490, 233) with delta (0, 0)
Screenshot: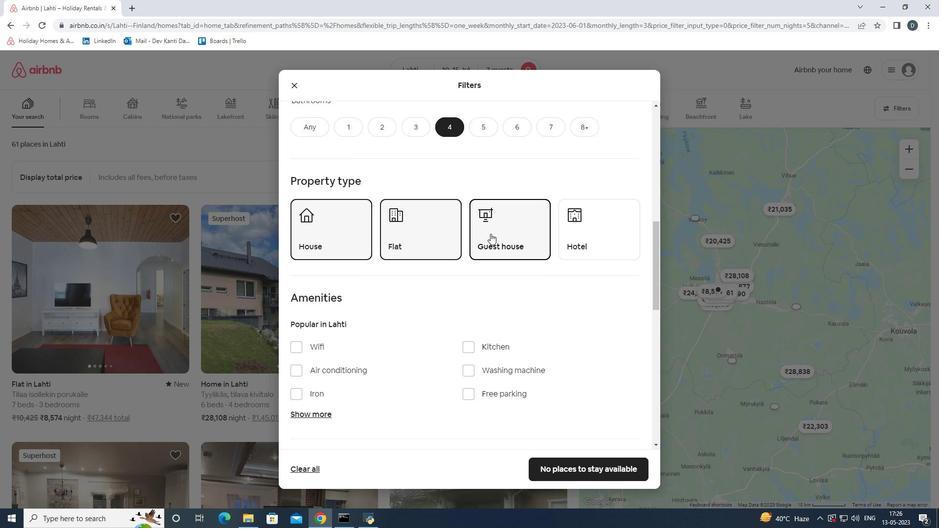 
Action: Mouse scrolled (490, 233) with delta (0, 0)
Screenshot: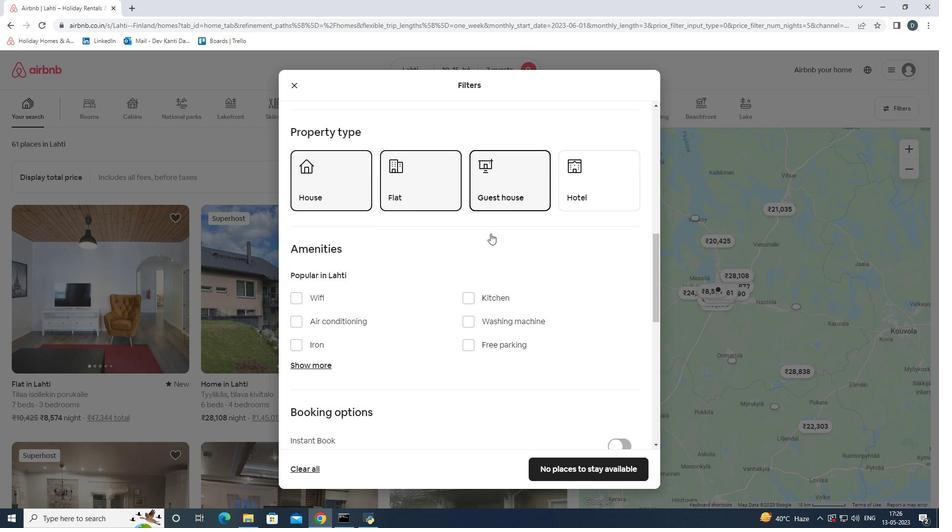 
Action: Mouse scrolled (490, 233) with delta (0, 0)
Screenshot: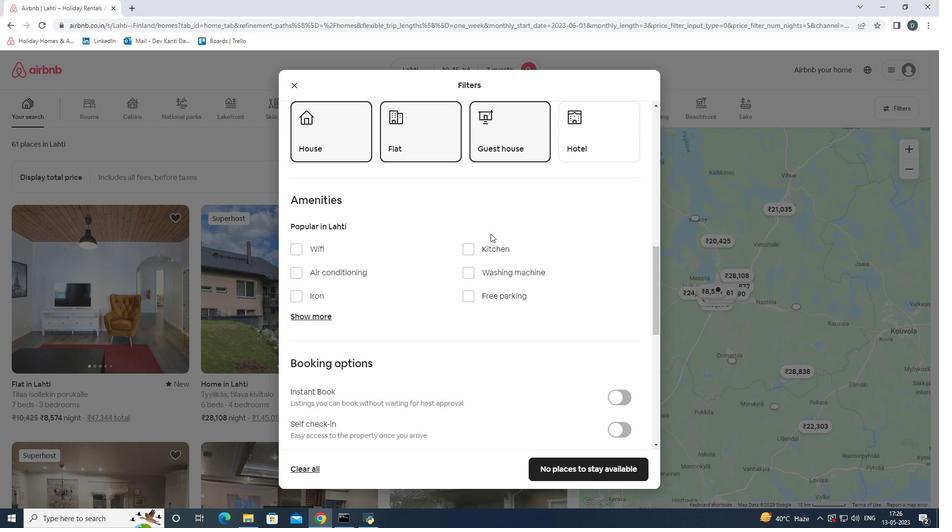 
Action: Mouse moved to (313, 270)
Screenshot: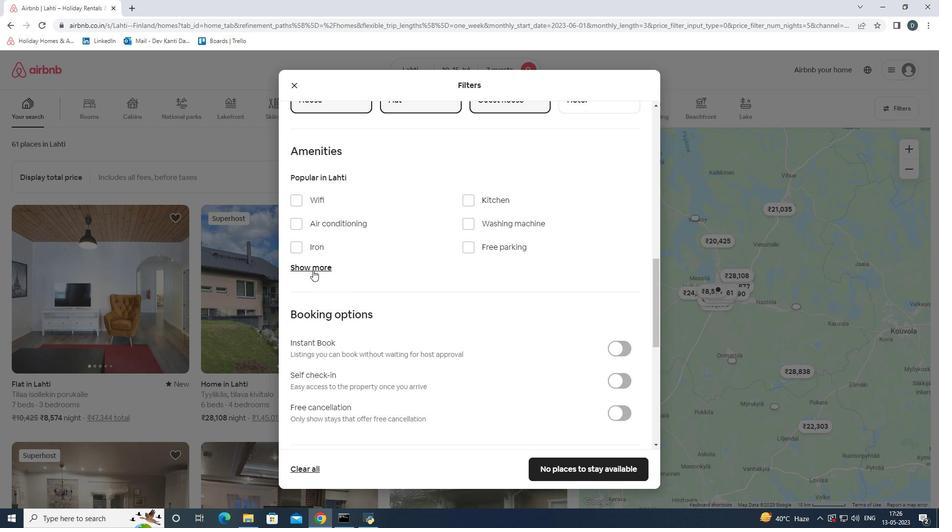 
Action: Mouse pressed left at (313, 270)
Screenshot: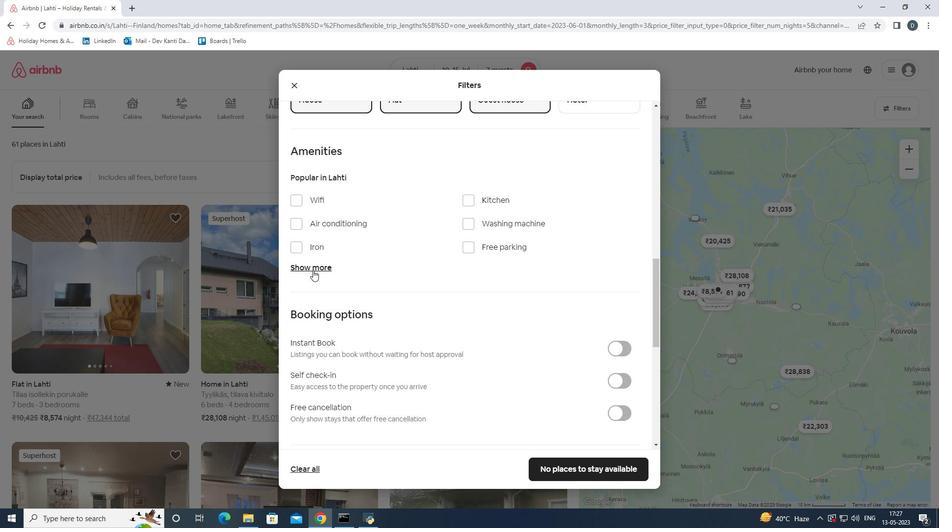 
Action: Mouse moved to (293, 203)
Screenshot: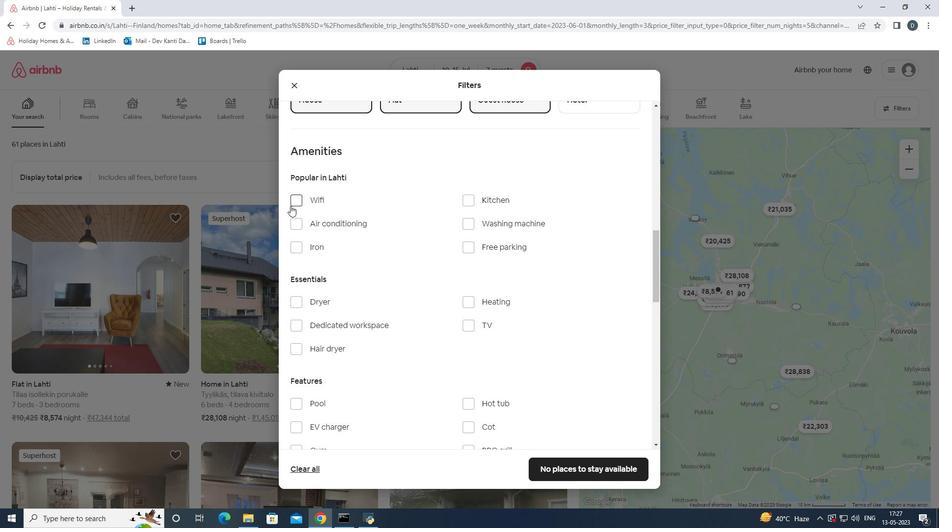 
Action: Mouse pressed left at (293, 203)
Screenshot: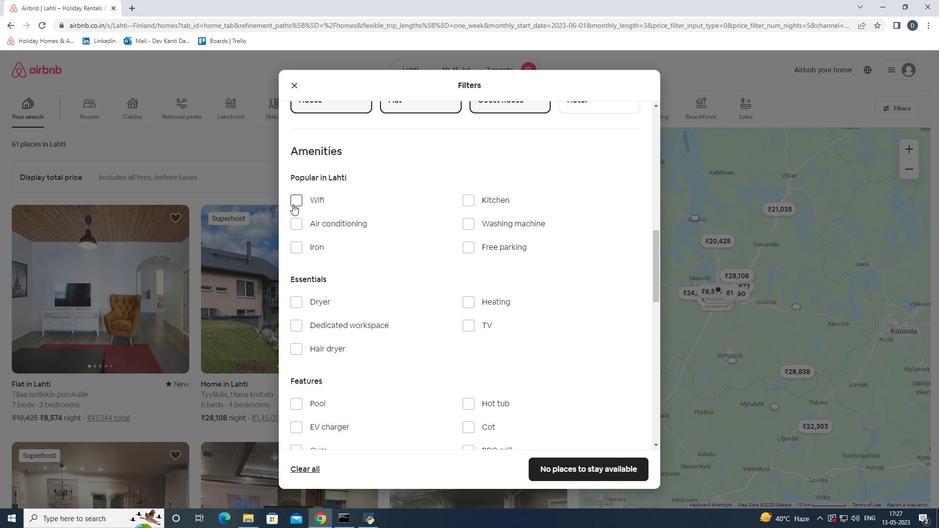 
Action: Mouse moved to (468, 327)
Screenshot: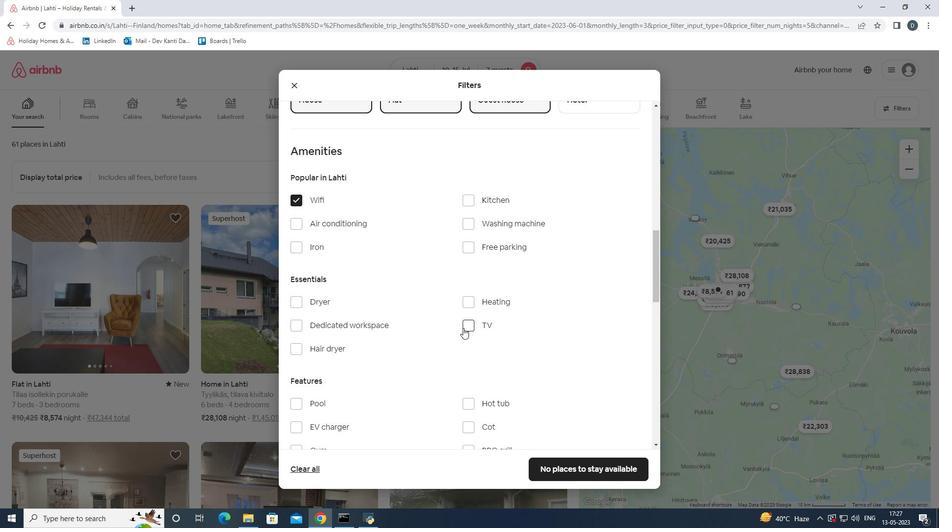 
Action: Mouse pressed left at (468, 327)
Screenshot: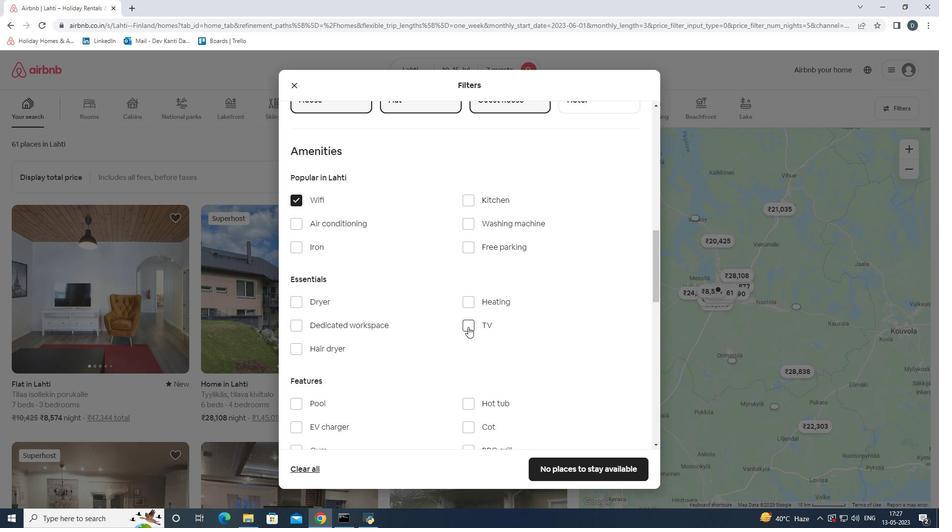 
Action: Mouse moved to (466, 244)
Screenshot: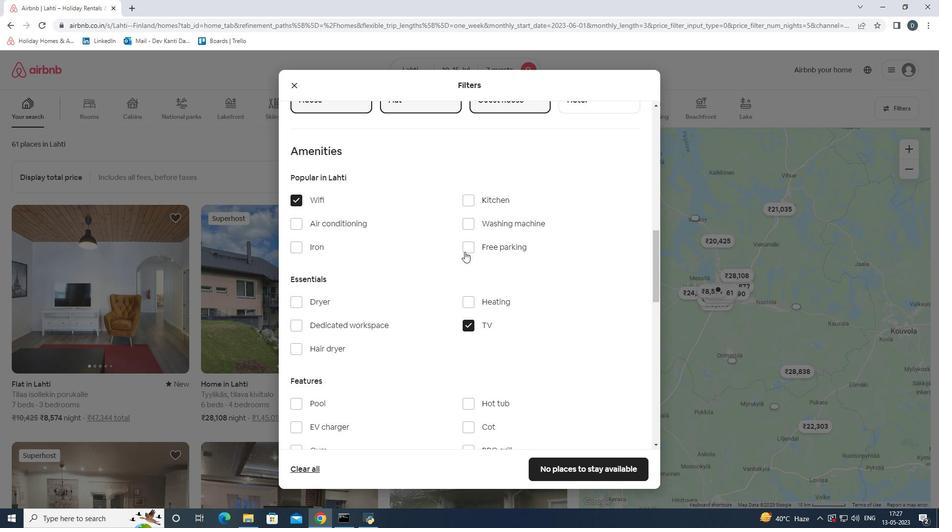 
Action: Mouse pressed left at (466, 244)
Screenshot: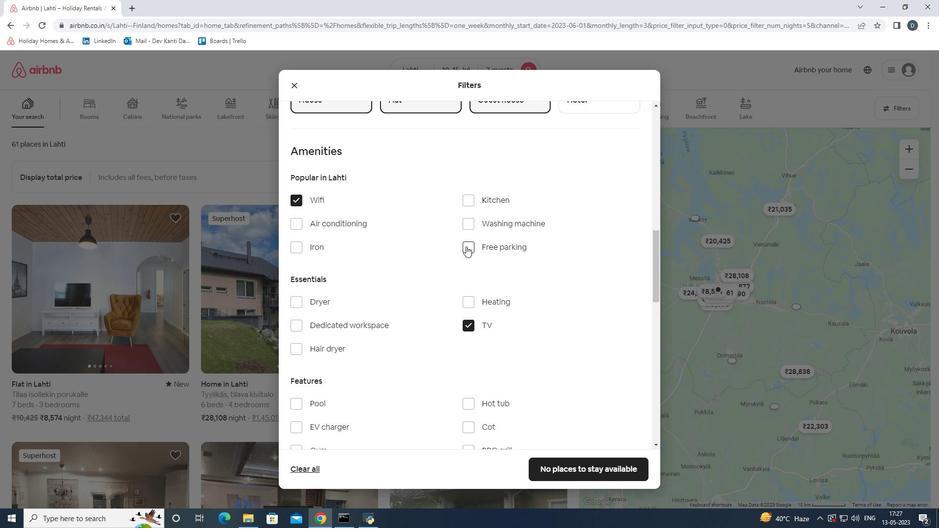 
Action: Mouse moved to (406, 301)
Screenshot: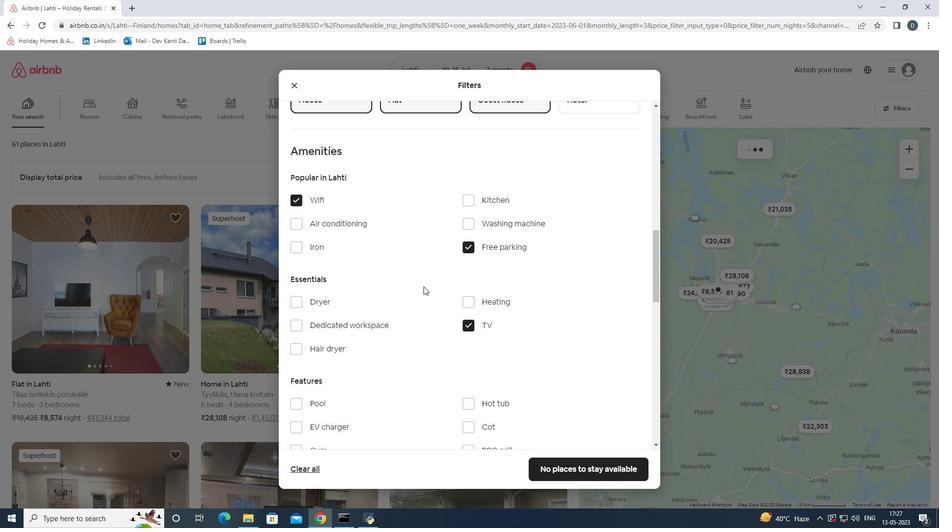 
Action: Mouse scrolled (406, 301) with delta (0, 0)
Screenshot: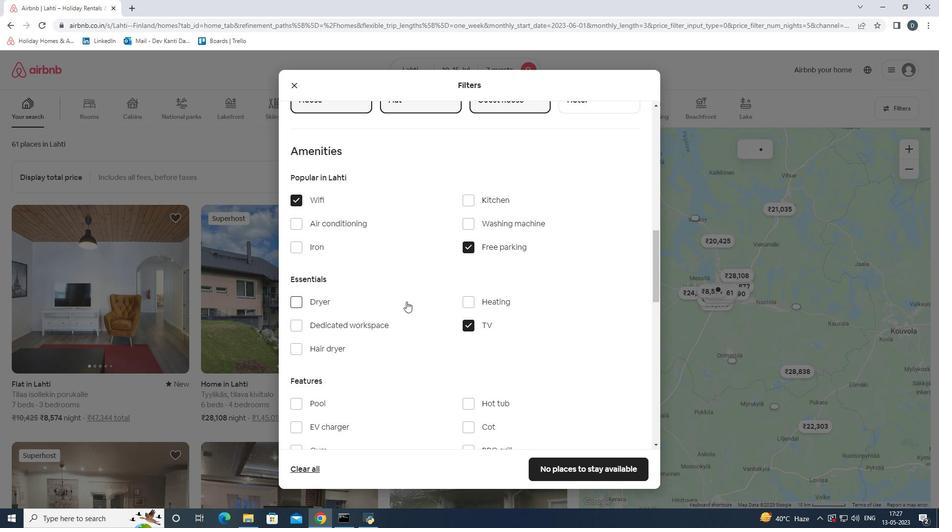 
Action: Mouse scrolled (406, 301) with delta (0, 0)
Screenshot: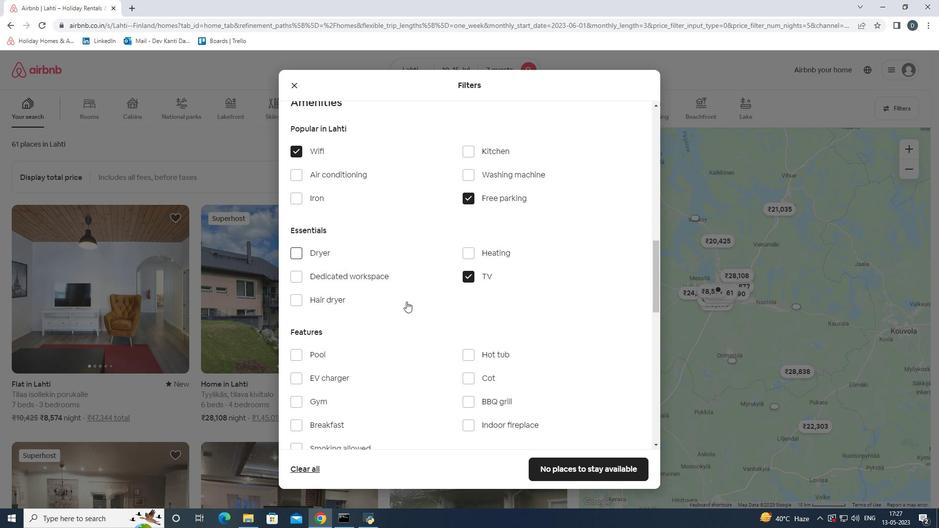 
Action: Mouse scrolled (406, 301) with delta (0, 0)
Screenshot: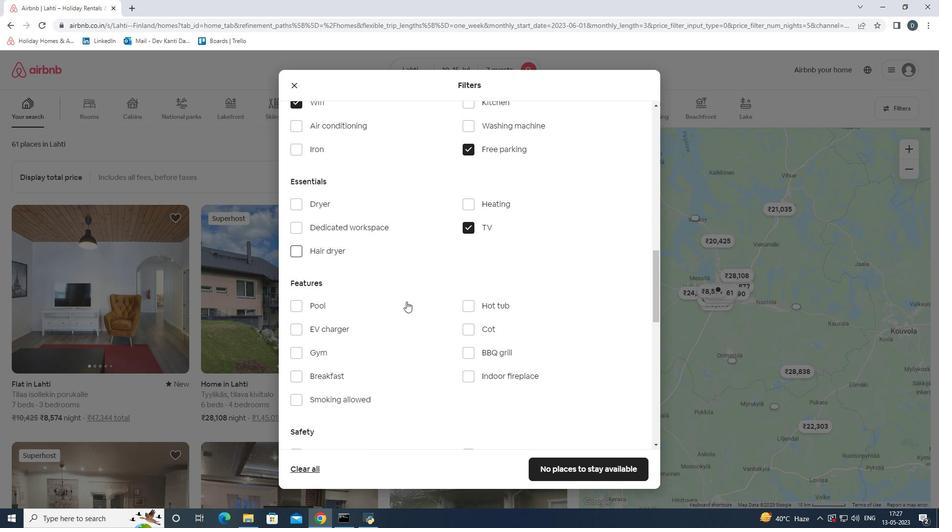 
Action: Mouse moved to (313, 304)
Screenshot: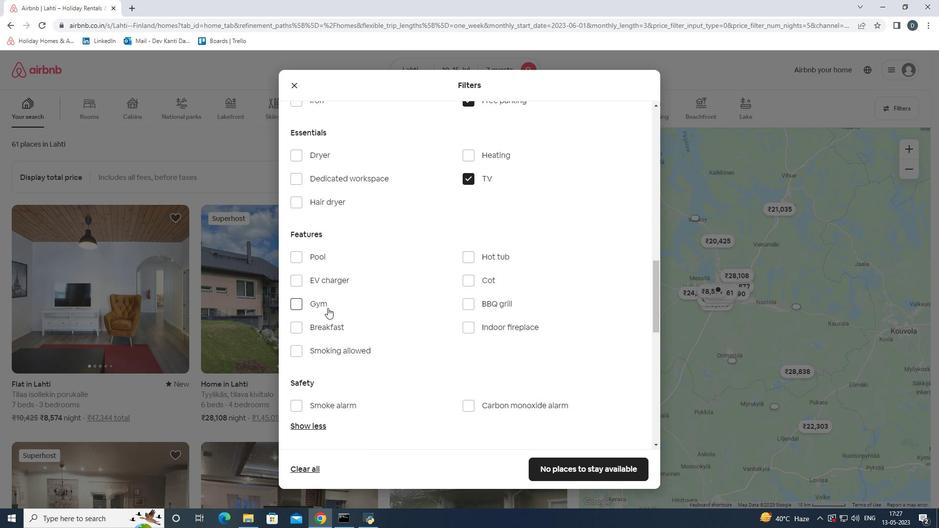 
Action: Mouse pressed left at (313, 304)
Screenshot: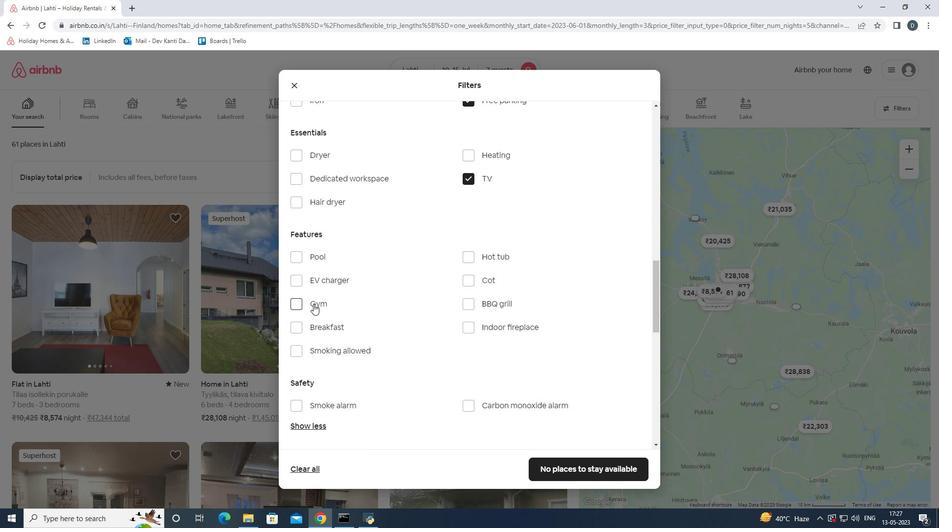
Action: Mouse moved to (316, 325)
Screenshot: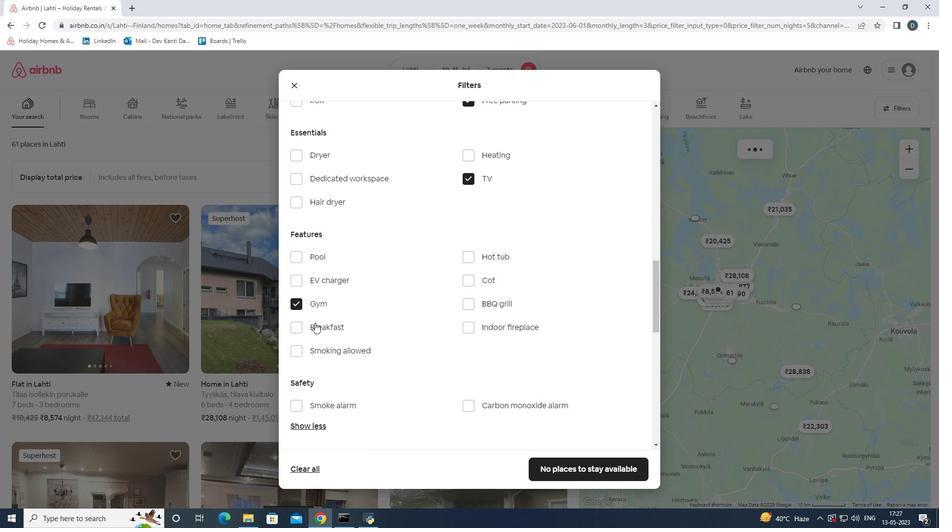 
Action: Mouse pressed left at (316, 325)
Screenshot: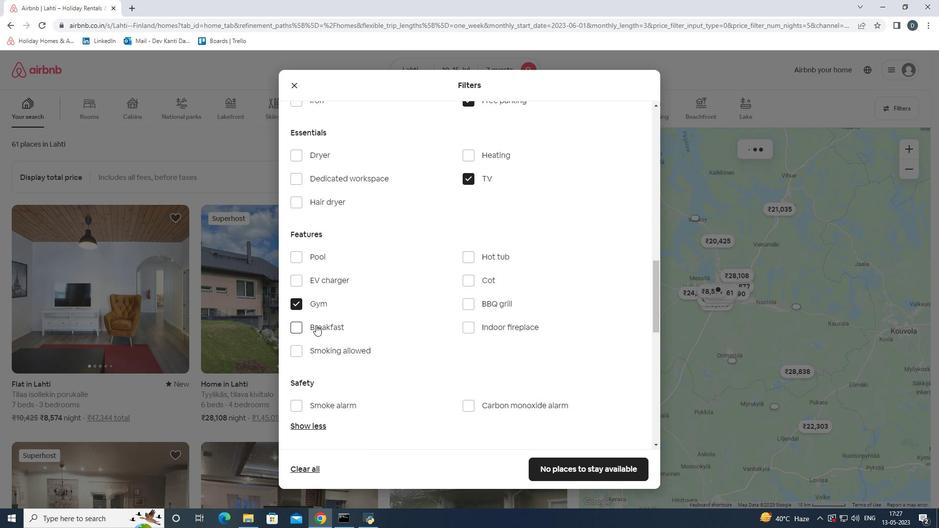 
Action: Mouse moved to (395, 313)
Screenshot: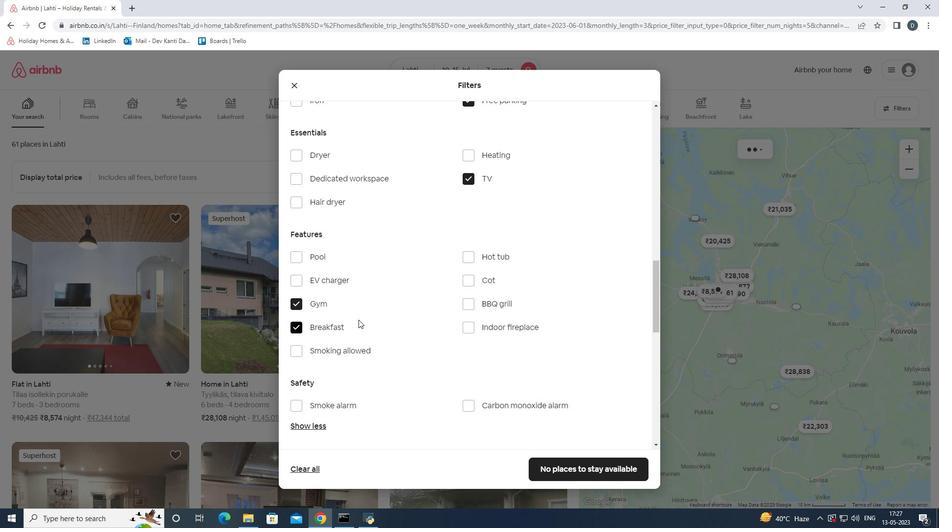 
Action: Mouse scrolled (395, 312) with delta (0, 0)
Screenshot: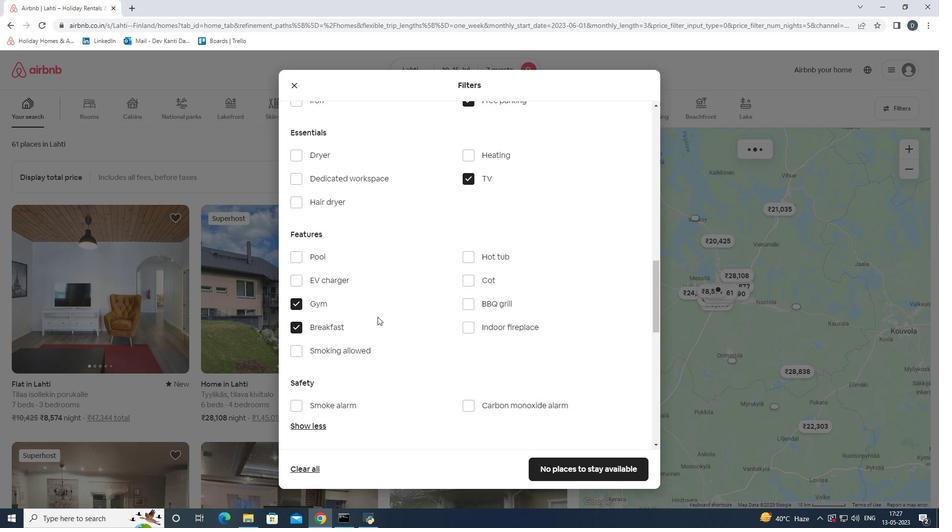 
Action: Mouse scrolled (395, 312) with delta (0, 0)
Screenshot: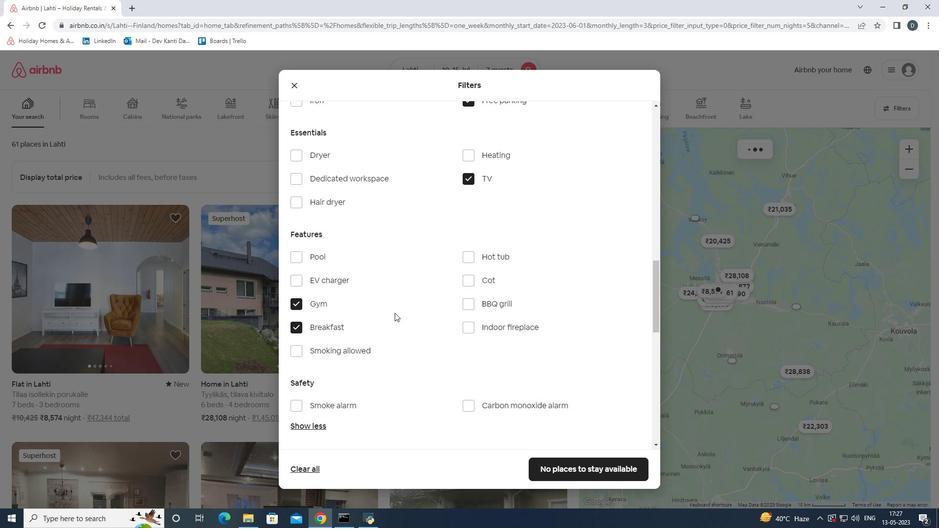 
Action: Mouse moved to (395, 312)
Screenshot: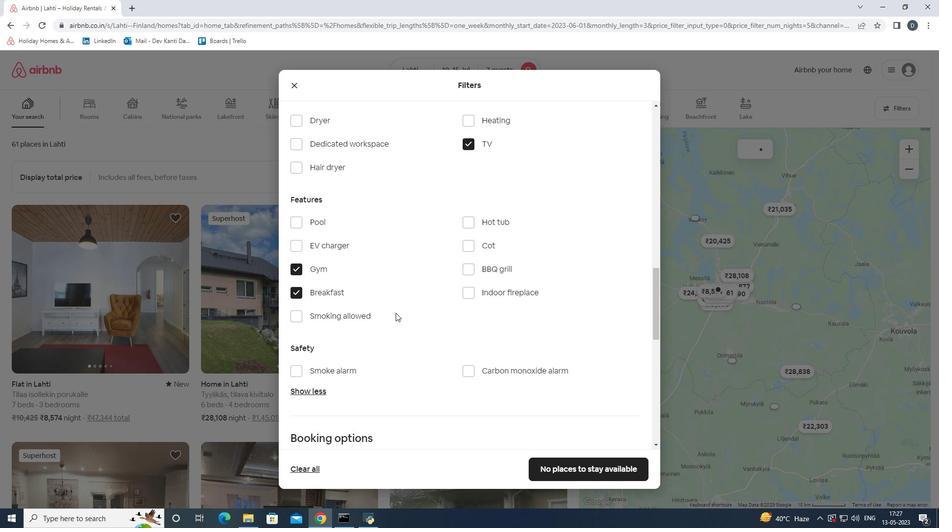 
Action: Mouse scrolled (395, 312) with delta (0, 0)
Screenshot: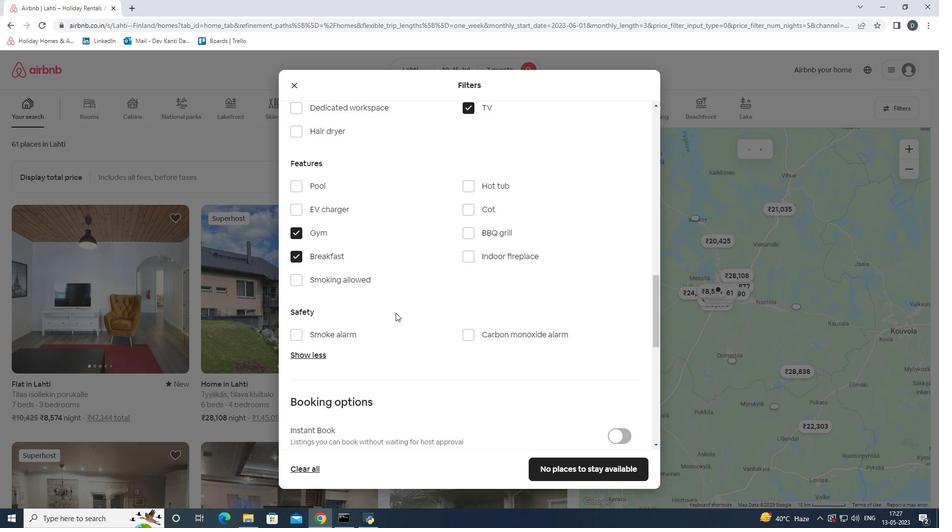 
Action: Mouse scrolled (395, 312) with delta (0, 0)
Screenshot: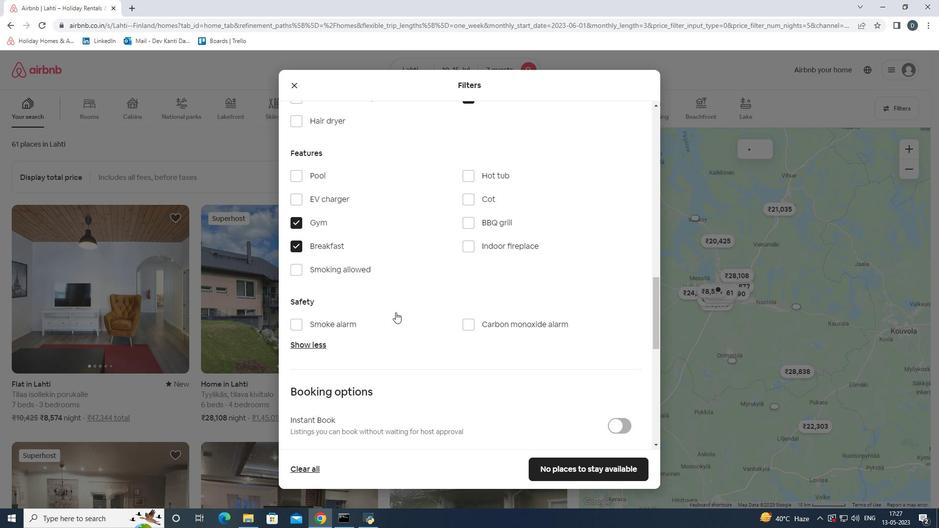 
Action: Mouse scrolled (395, 312) with delta (0, 0)
Screenshot: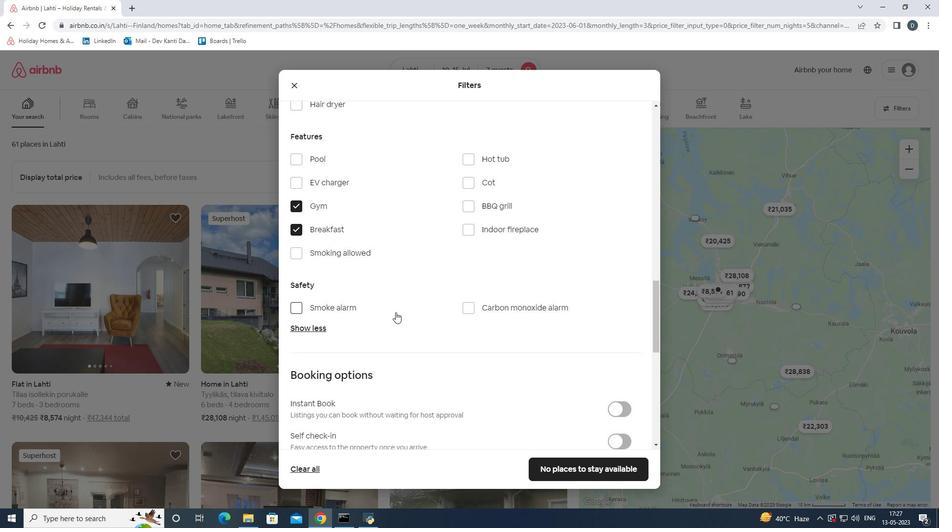 
Action: Mouse moved to (617, 293)
Screenshot: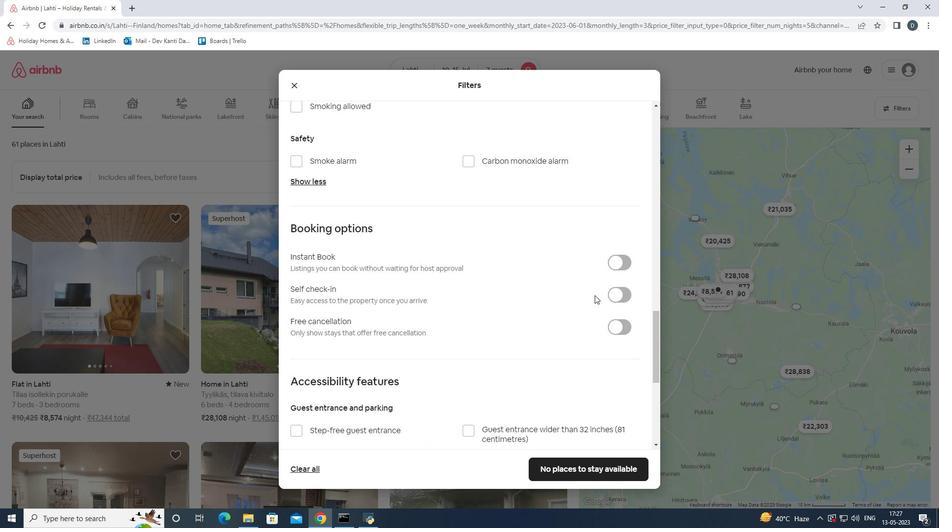 
Action: Mouse pressed left at (617, 293)
Screenshot: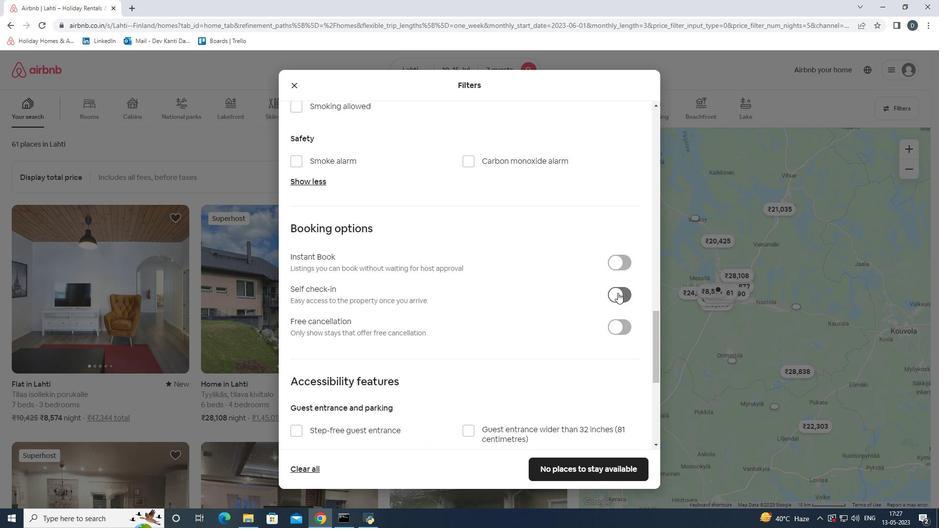 
Action: Mouse moved to (359, 309)
Screenshot: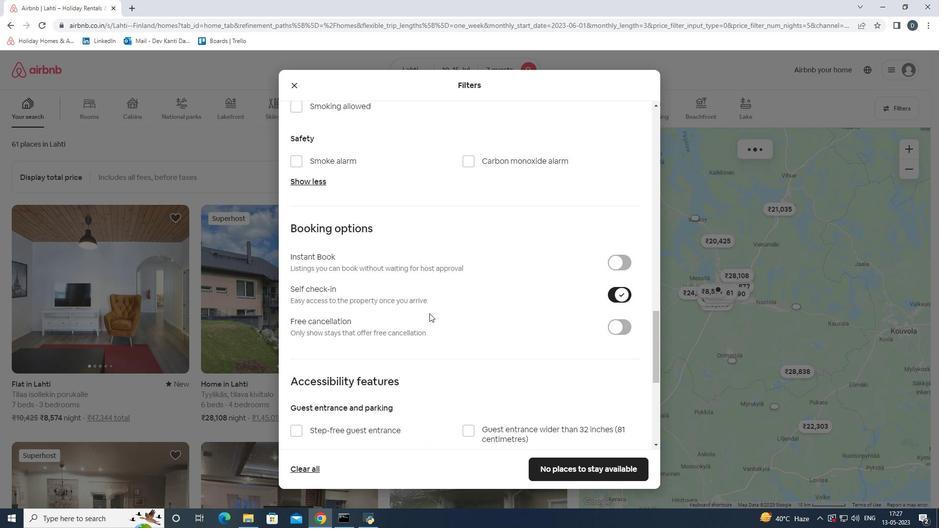 
Action: Mouse scrolled (359, 309) with delta (0, 0)
Screenshot: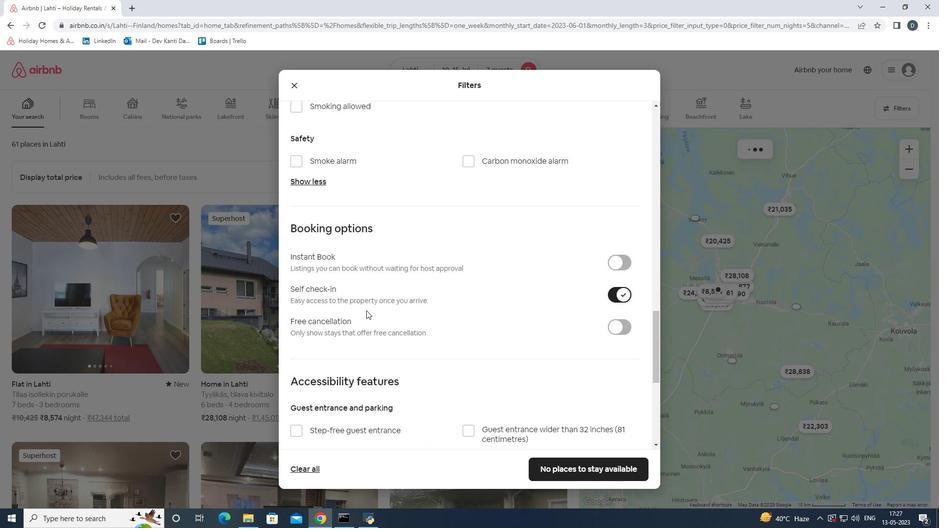 
Action: Mouse scrolled (359, 309) with delta (0, 0)
Screenshot: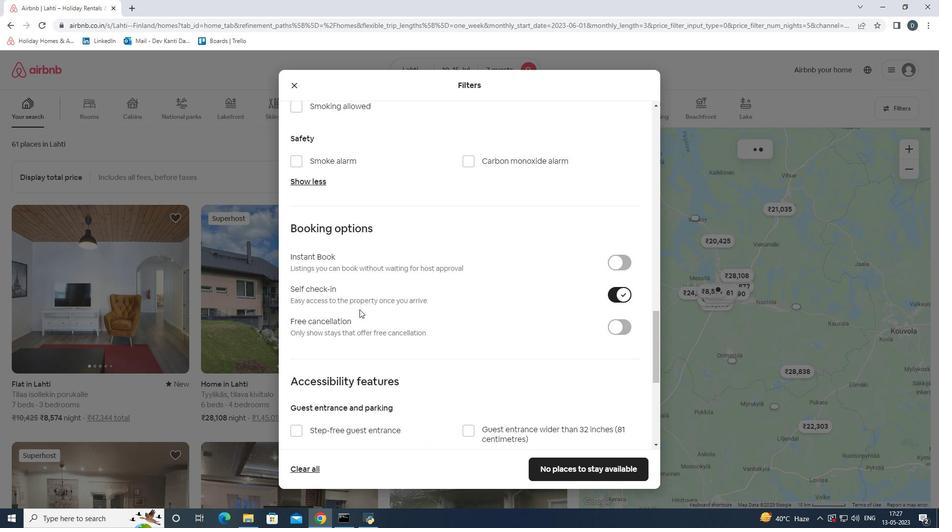 
Action: Mouse scrolled (359, 309) with delta (0, 0)
Screenshot: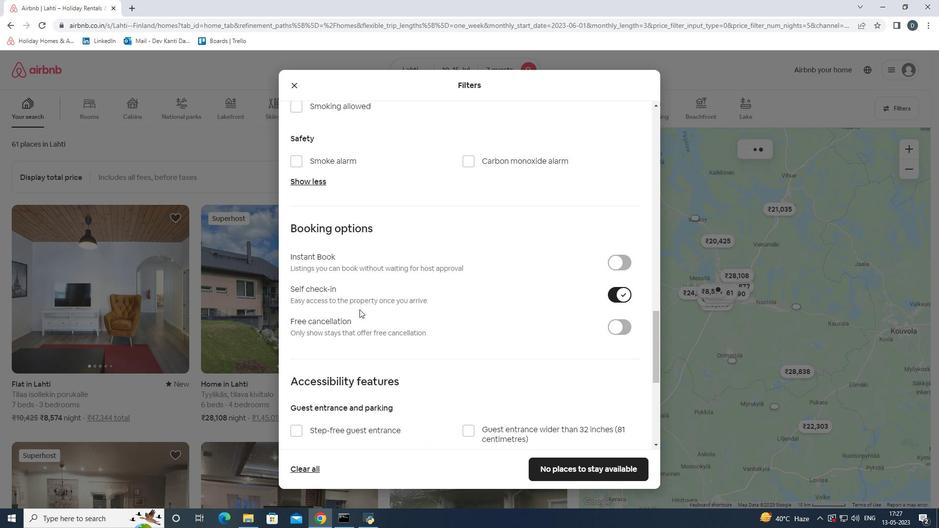 
Action: Mouse scrolled (359, 309) with delta (0, 0)
Screenshot: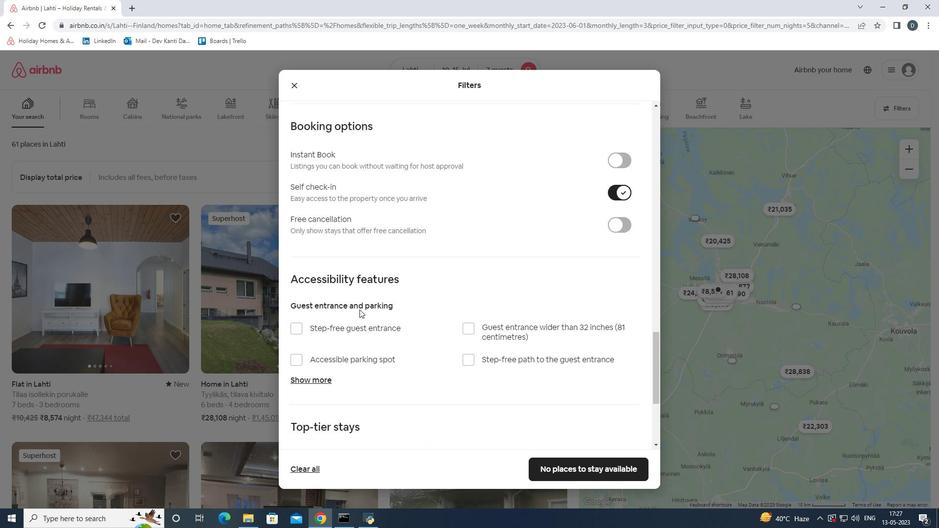
Action: Mouse scrolled (359, 309) with delta (0, 0)
Screenshot: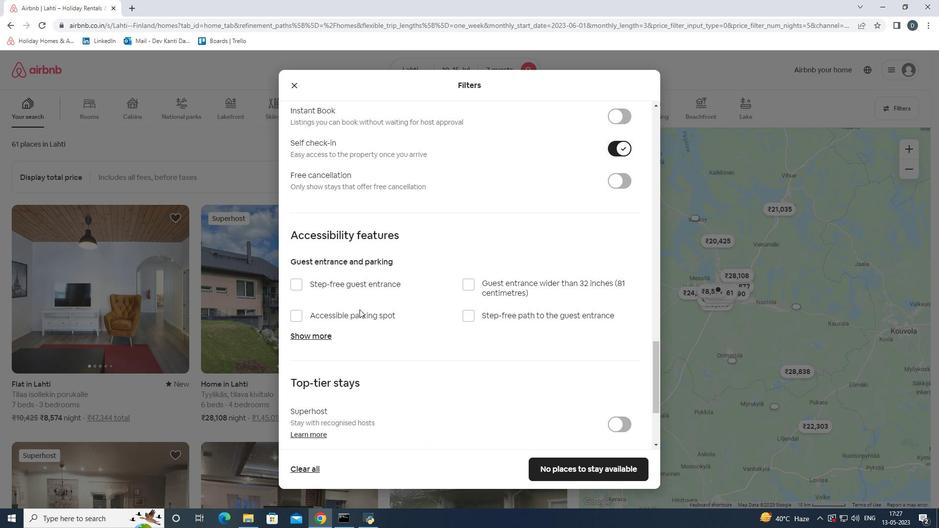 
Action: Mouse scrolled (359, 309) with delta (0, 0)
Screenshot: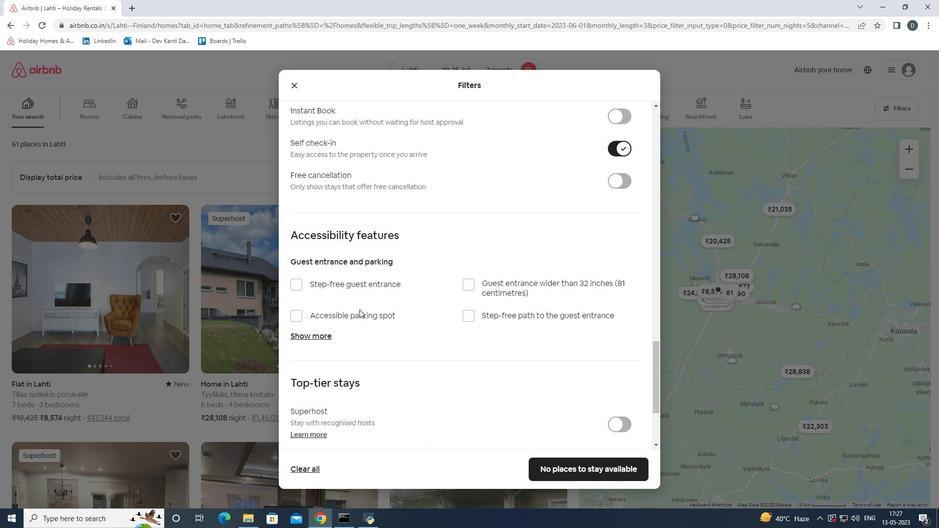 
Action: Mouse scrolled (359, 309) with delta (0, 0)
Screenshot: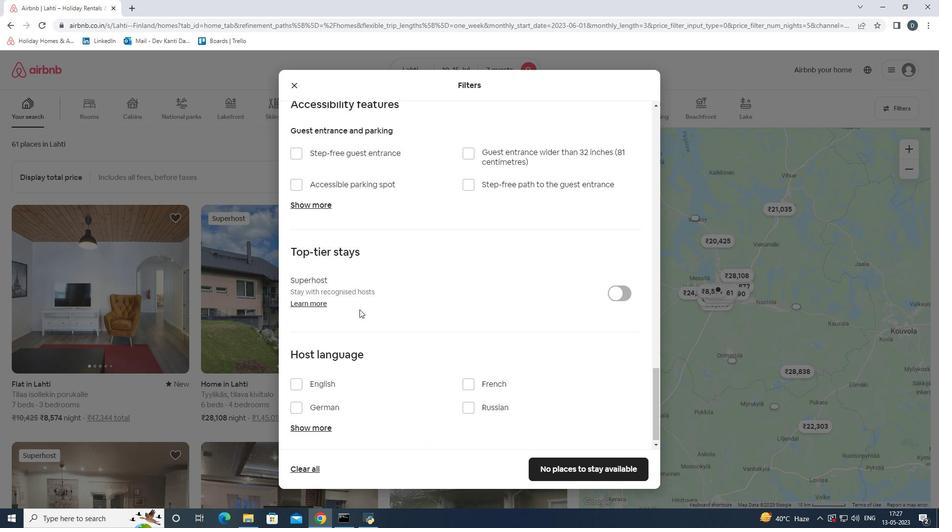 
Action: Mouse scrolled (359, 309) with delta (0, 0)
Screenshot: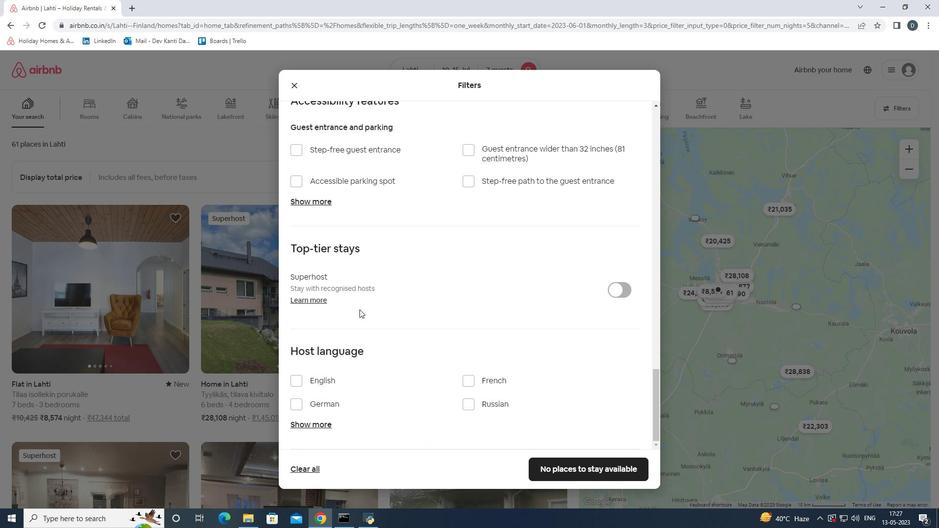 
Action: Mouse moved to (294, 377)
Screenshot: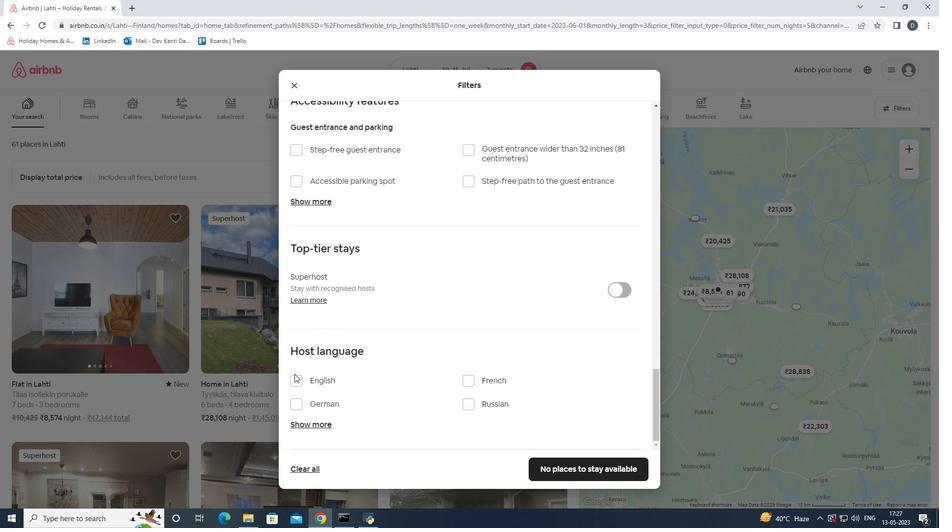 
Action: Mouse pressed left at (294, 377)
Screenshot: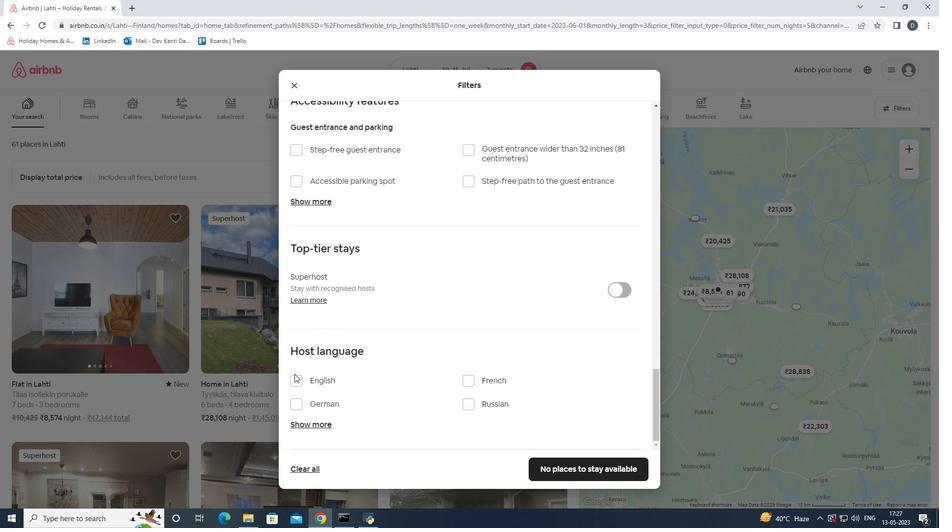 
Action: Mouse moved to (569, 463)
Screenshot: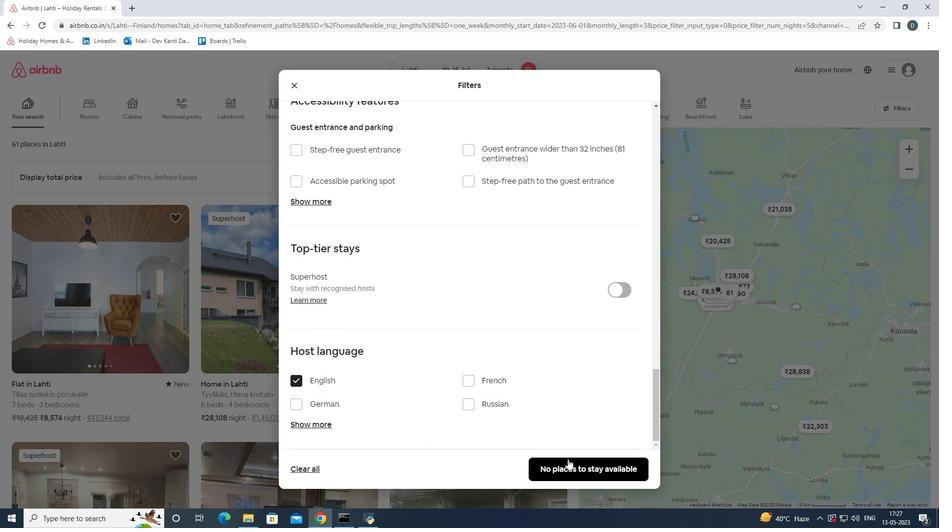 
Action: Mouse pressed left at (569, 463)
Screenshot: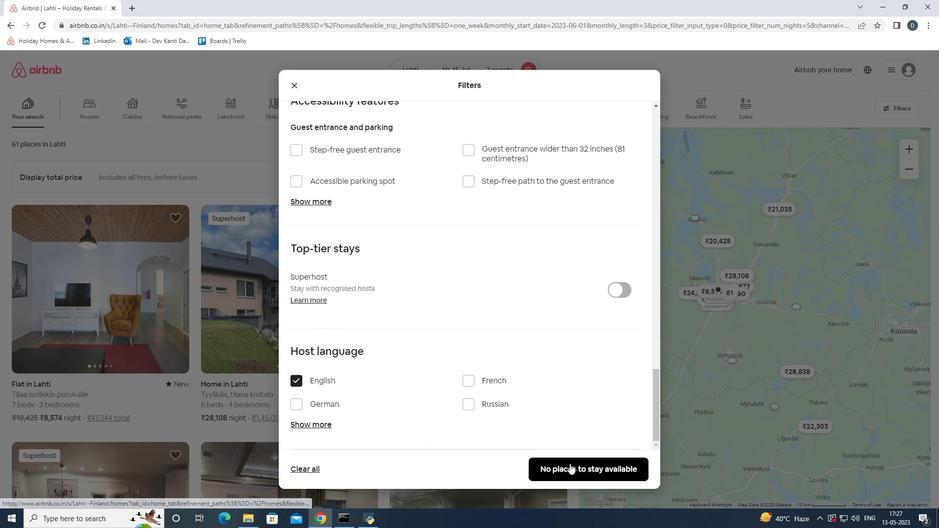 
